 Task: Add Sprouts Unsalted & Unsweetened Crunchy Almond Butter to the cart.
Action: Mouse pressed left at (14, 80)
Screenshot: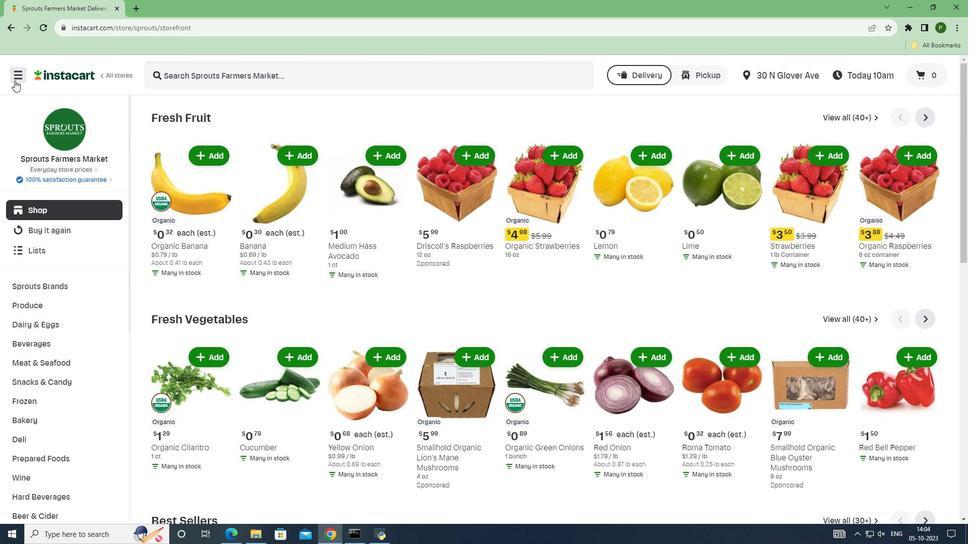 
Action: Mouse moved to (63, 265)
Screenshot: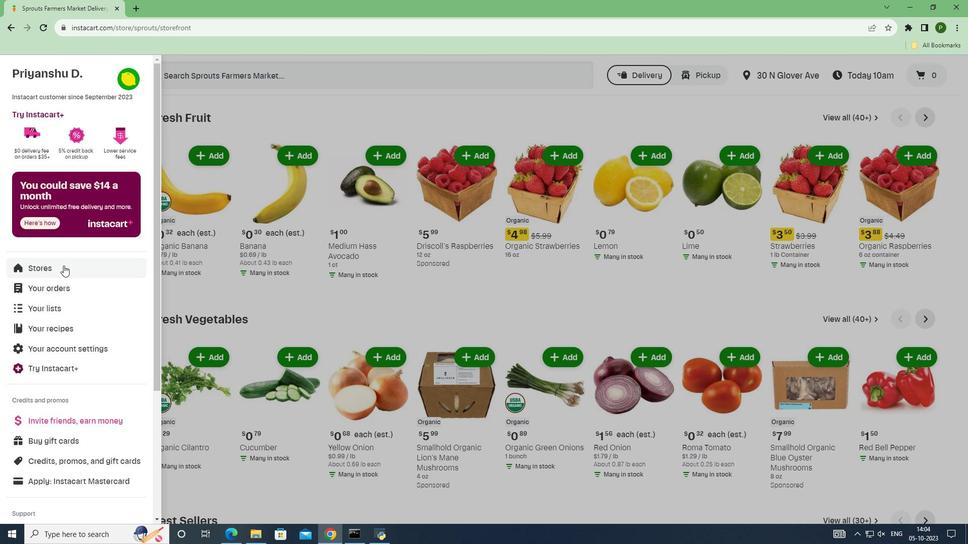 
Action: Mouse pressed left at (63, 265)
Screenshot: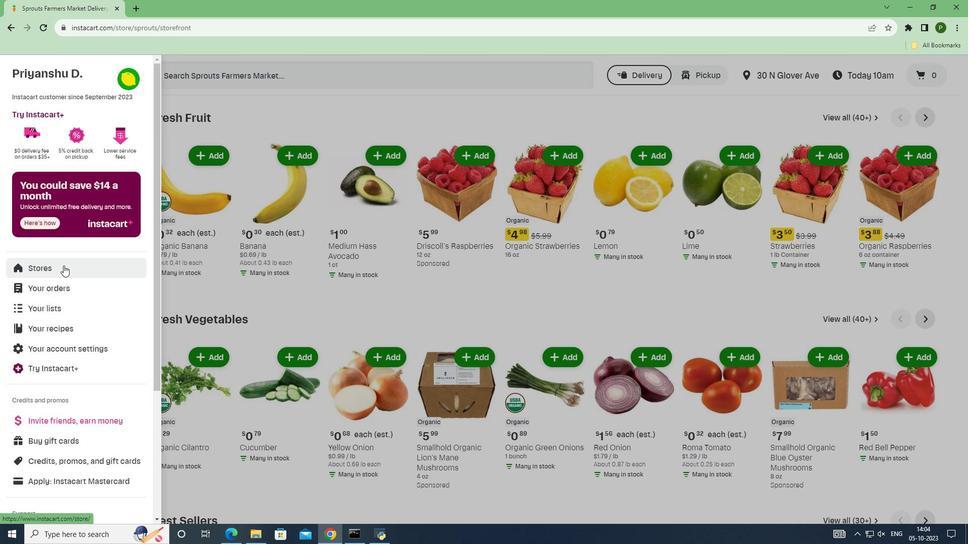 
Action: Mouse moved to (218, 126)
Screenshot: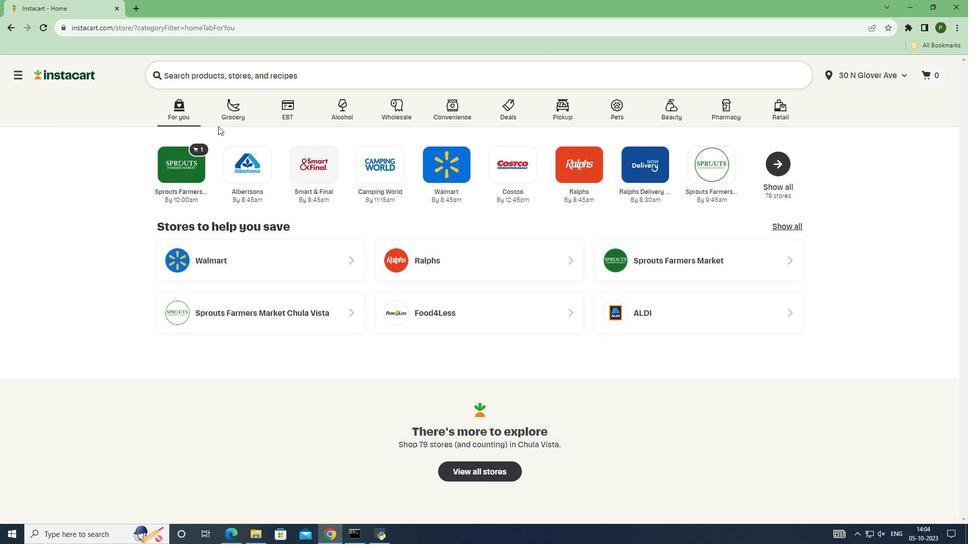 
Action: Mouse pressed left at (218, 126)
Screenshot: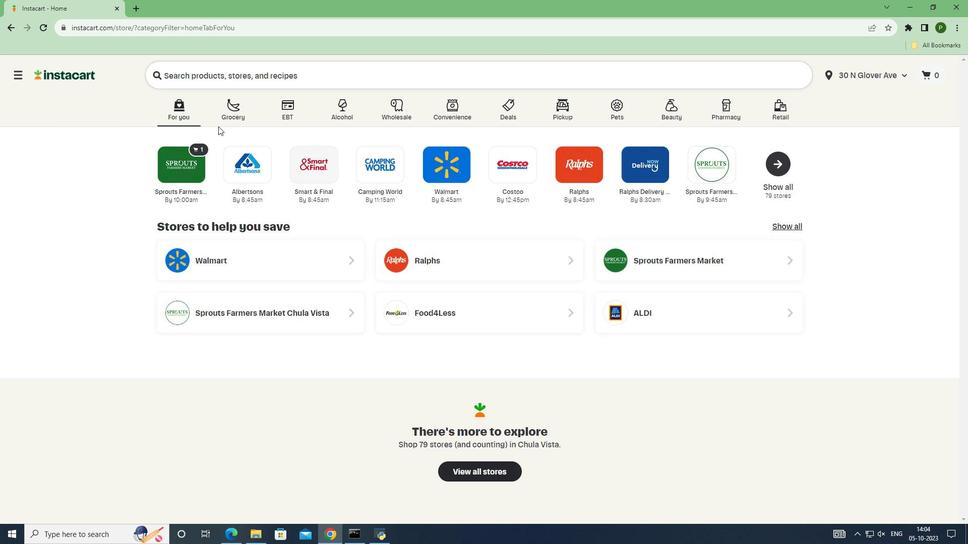 
Action: Mouse moved to (218, 125)
Screenshot: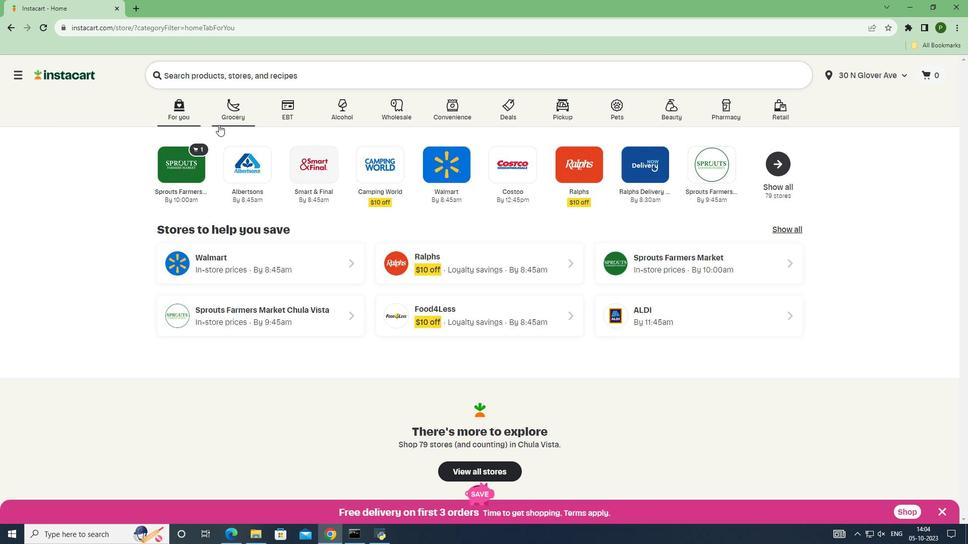 
Action: Mouse pressed left at (218, 125)
Screenshot: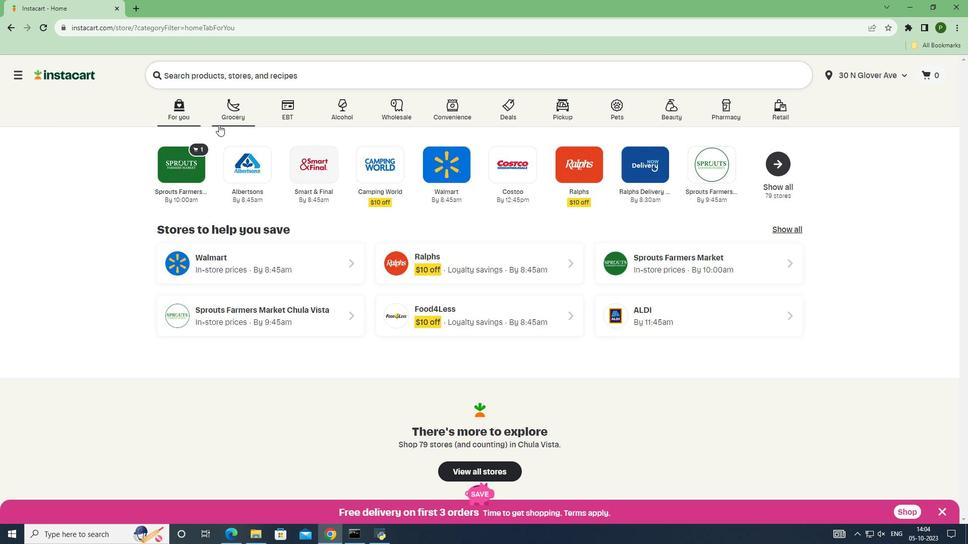 
Action: Mouse moved to (322, 170)
Screenshot: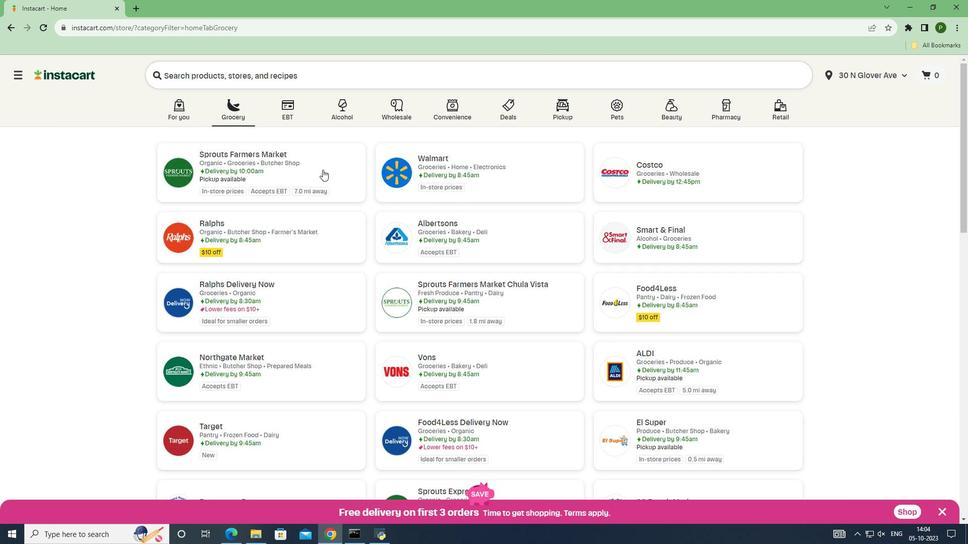 
Action: Mouse pressed left at (322, 170)
Screenshot: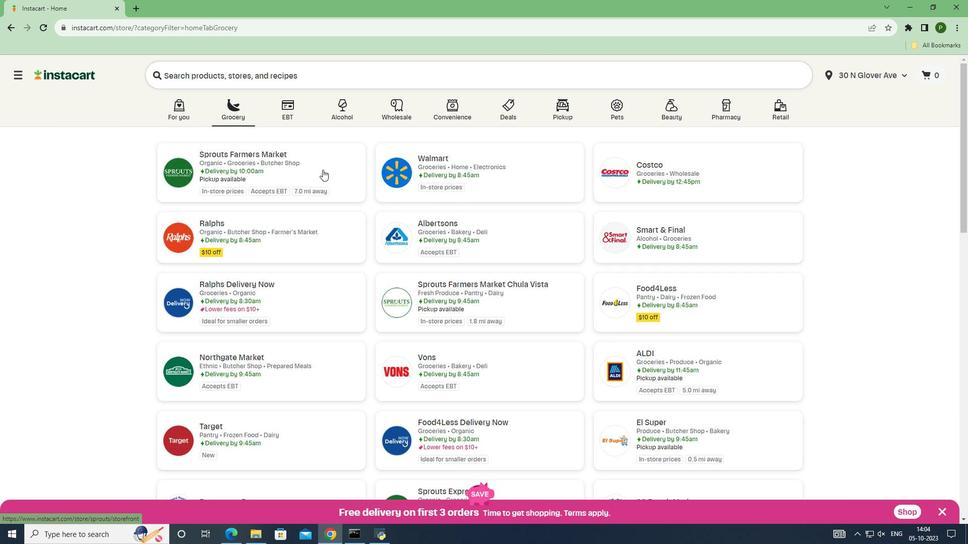 
Action: Mouse moved to (67, 287)
Screenshot: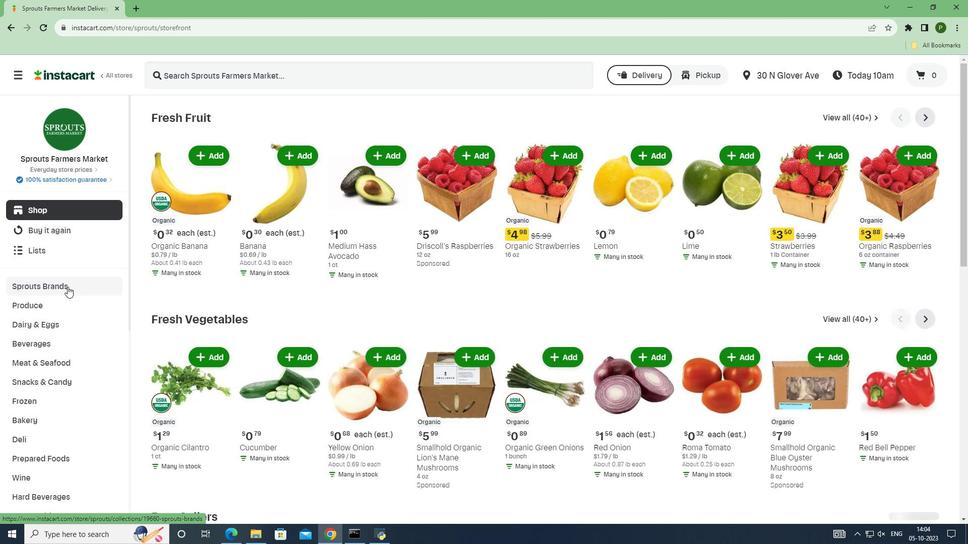 
Action: Mouse pressed left at (67, 287)
Screenshot: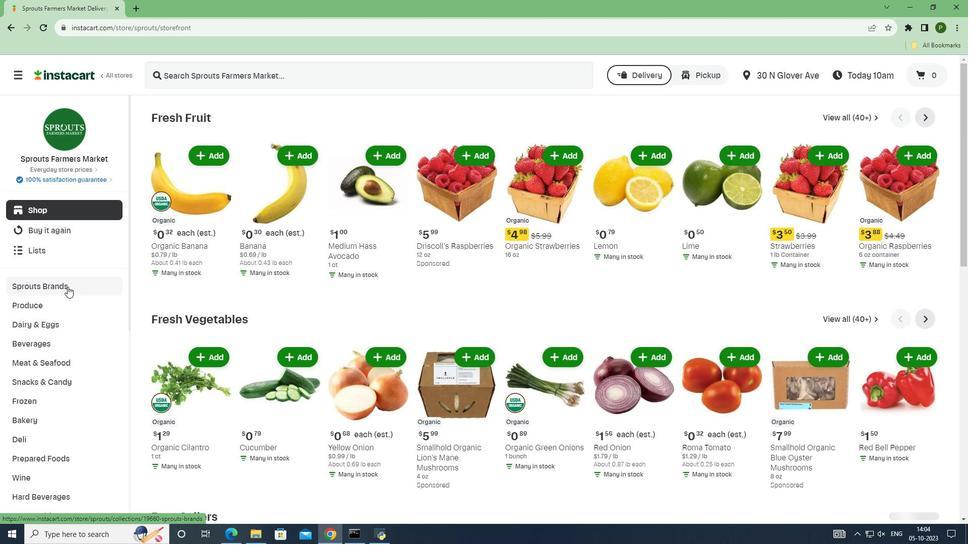 
Action: Mouse moved to (62, 363)
Screenshot: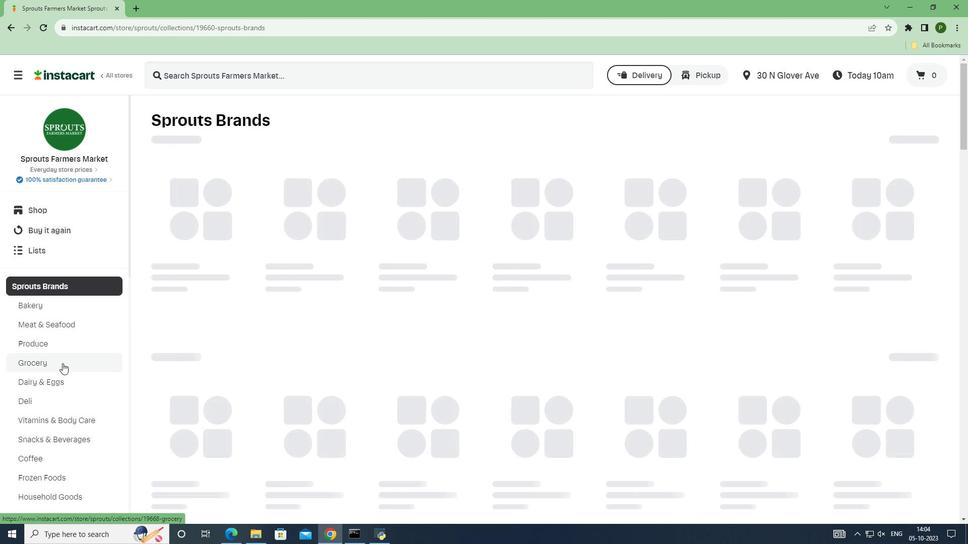 
Action: Mouse pressed left at (62, 363)
Screenshot: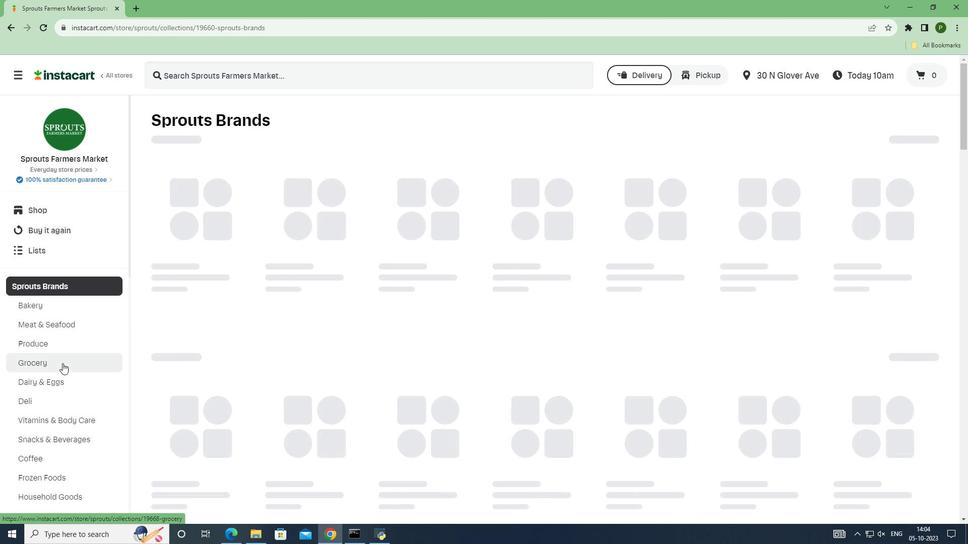 
Action: Mouse moved to (298, 247)
Screenshot: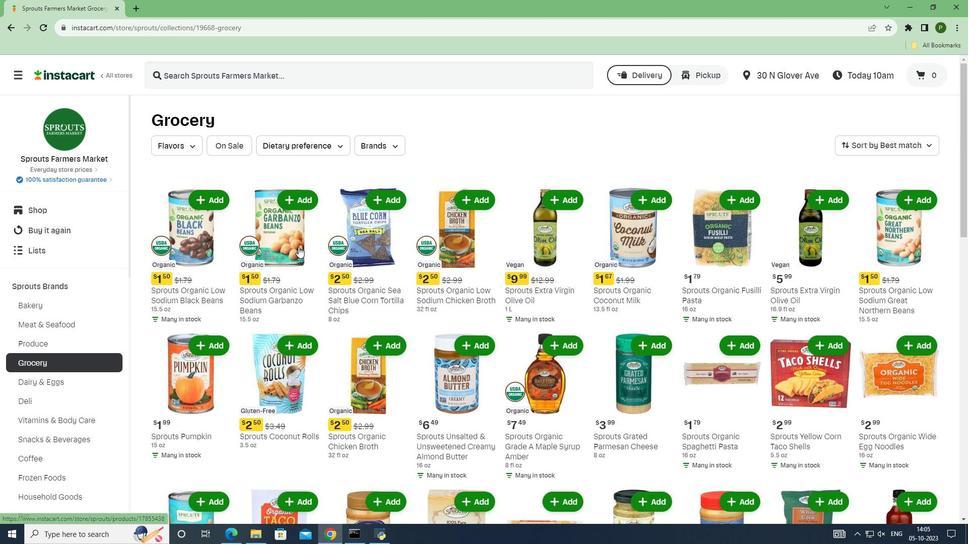 
Action: Mouse scrolled (298, 246) with delta (0, 0)
Screenshot: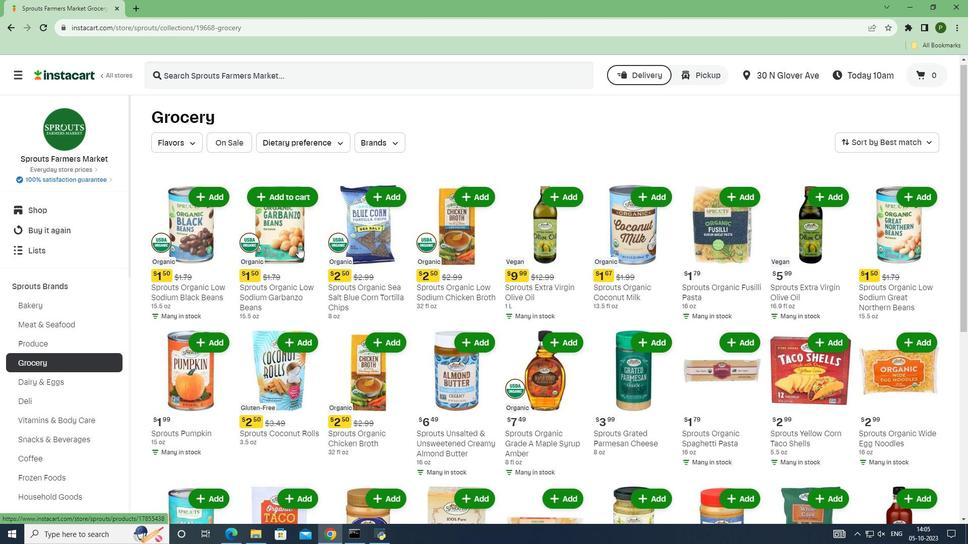 
Action: Mouse scrolled (298, 246) with delta (0, 0)
Screenshot: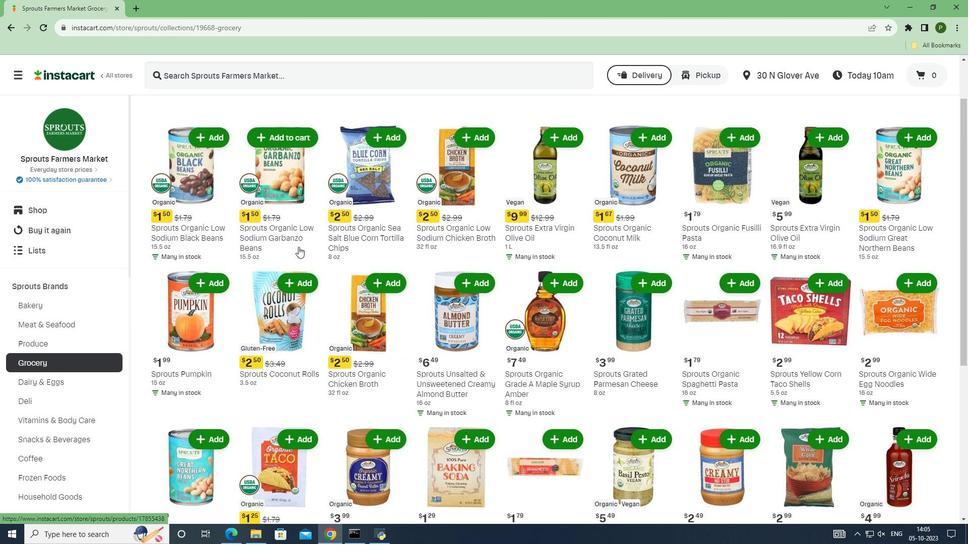
Action: Mouse scrolled (298, 246) with delta (0, 0)
Screenshot: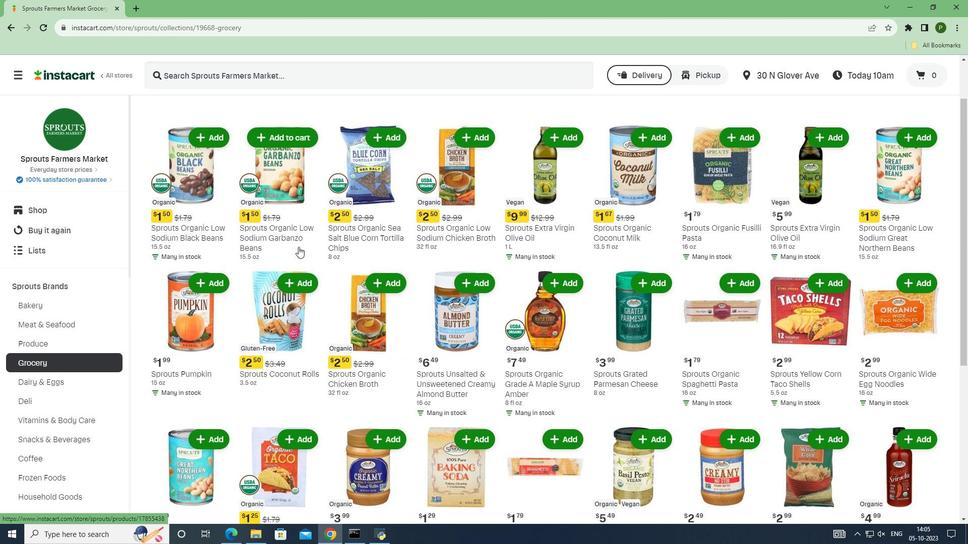 
Action: Mouse scrolled (298, 246) with delta (0, 0)
Screenshot: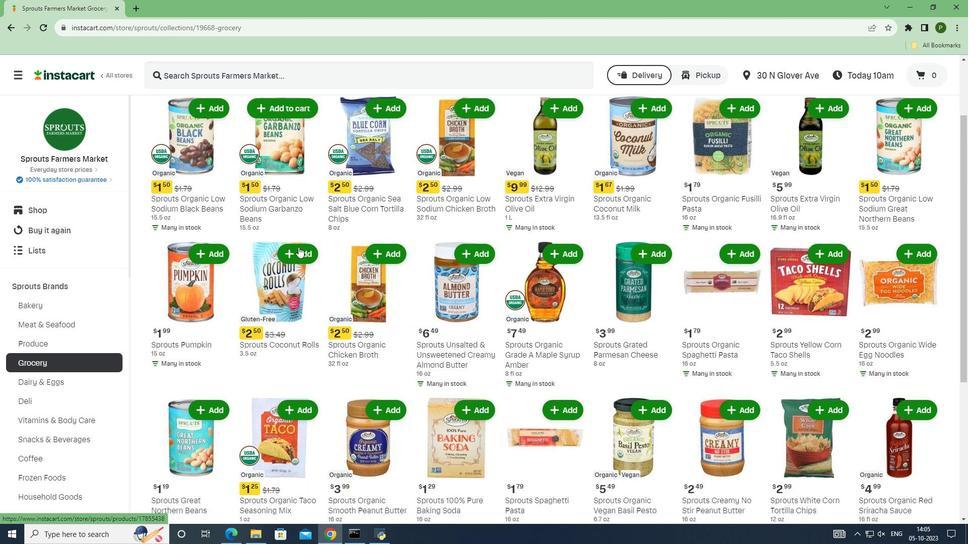 
Action: Mouse scrolled (298, 246) with delta (0, 0)
Screenshot: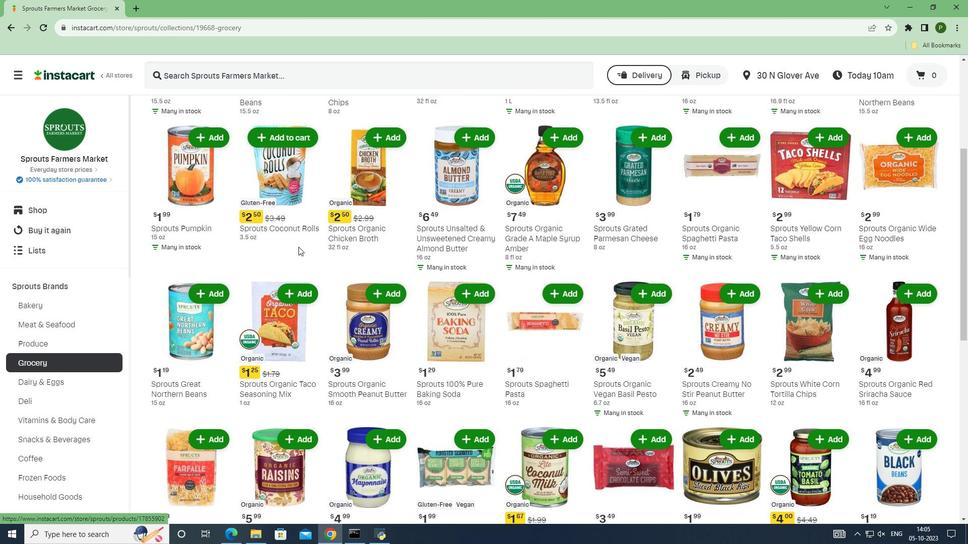 
Action: Mouse scrolled (298, 246) with delta (0, 0)
Screenshot: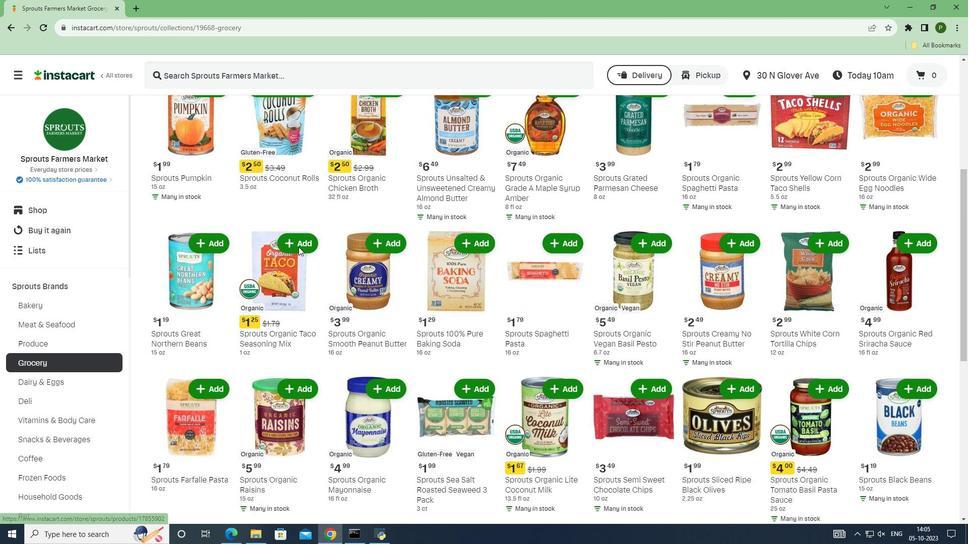 
Action: Mouse scrolled (298, 246) with delta (0, 0)
Screenshot: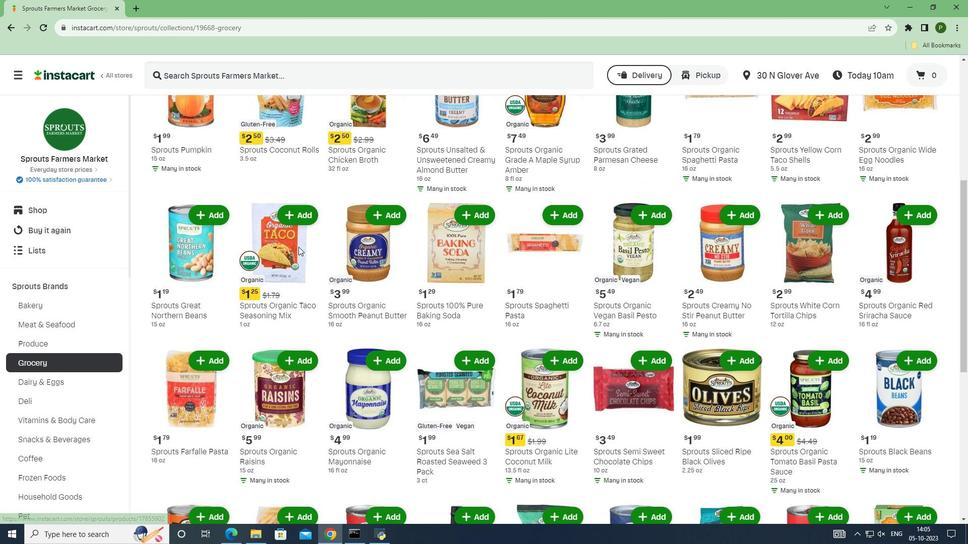 
Action: Mouse scrolled (298, 246) with delta (0, 0)
Screenshot: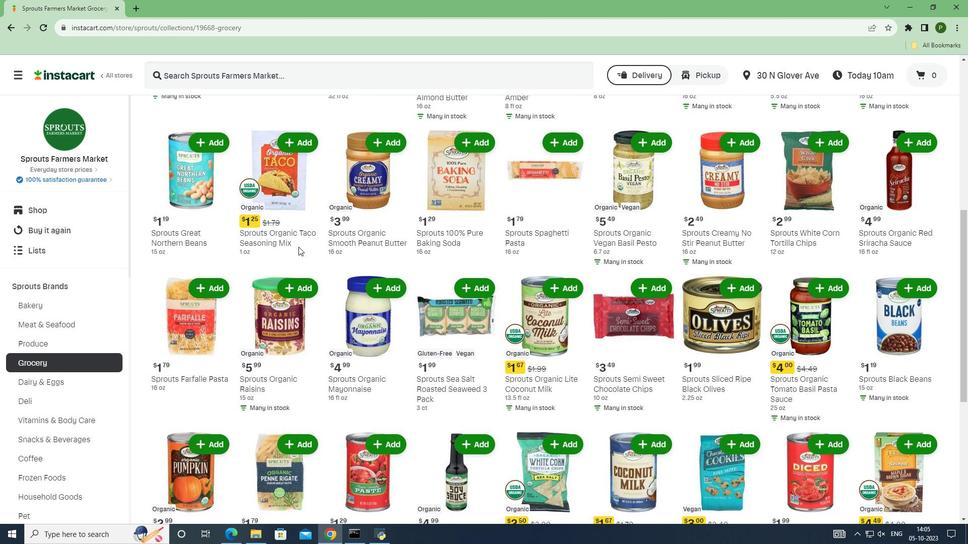 
Action: Mouse scrolled (298, 246) with delta (0, 0)
Screenshot: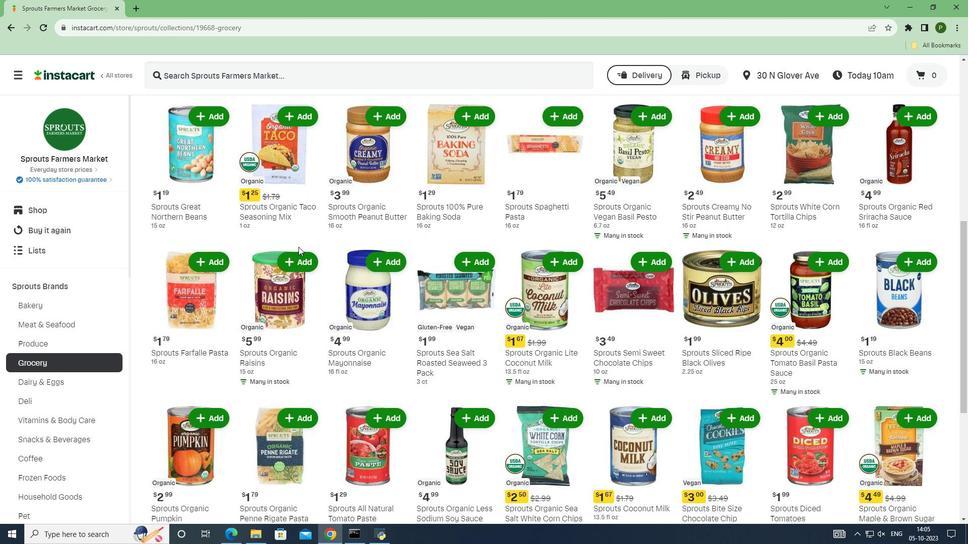 
Action: Mouse scrolled (298, 246) with delta (0, 0)
Screenshot: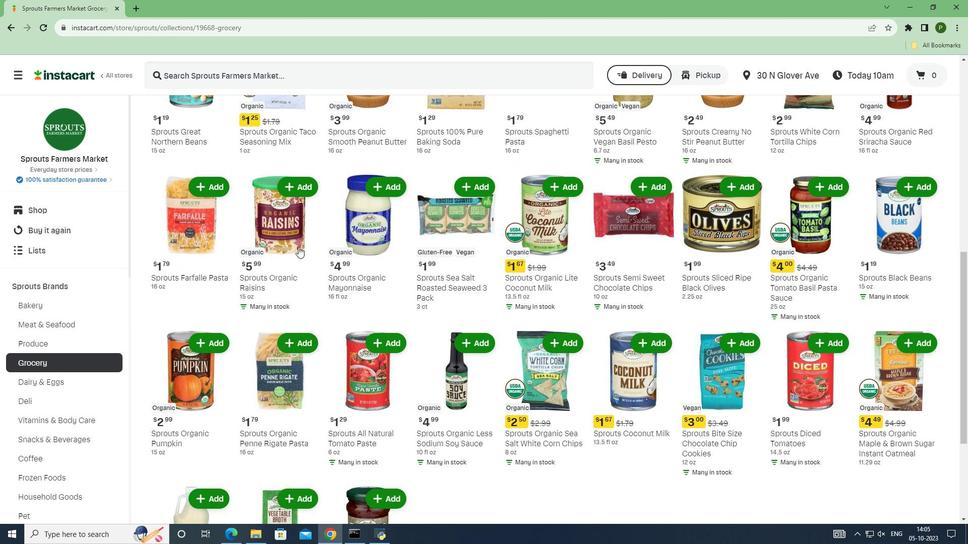 
Action: Mouse scrolled (298, 246) with delta (0, 0)
Screenshot: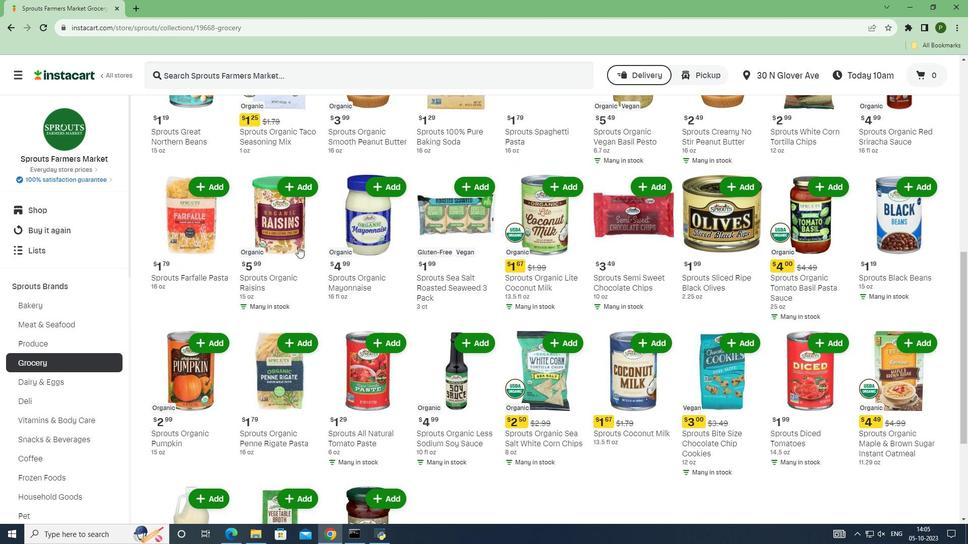 
Action: Mouse scrolled (298, 246) with delta (0, 0)
Screenshot: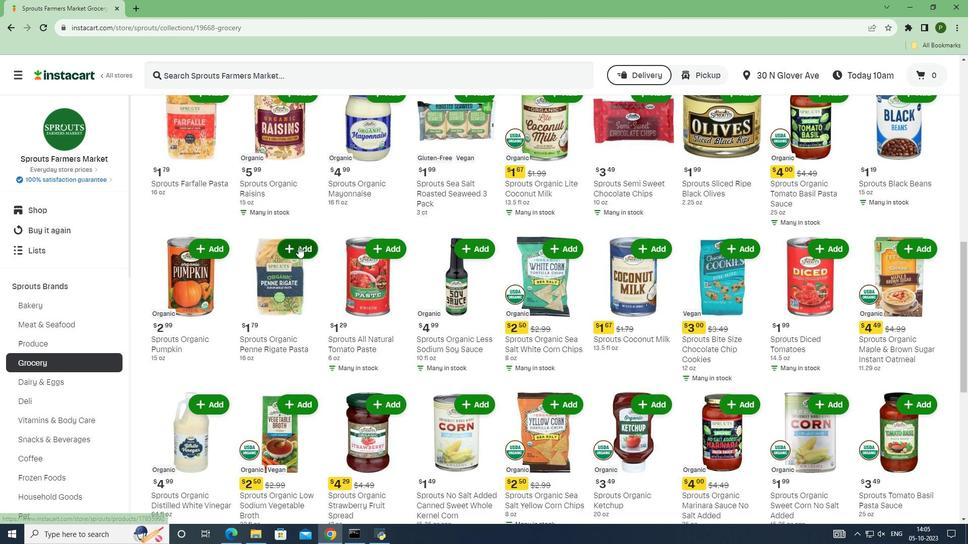 
Action: Mouse scrolled (298, 246) with delta (0, 0)
Screenshot: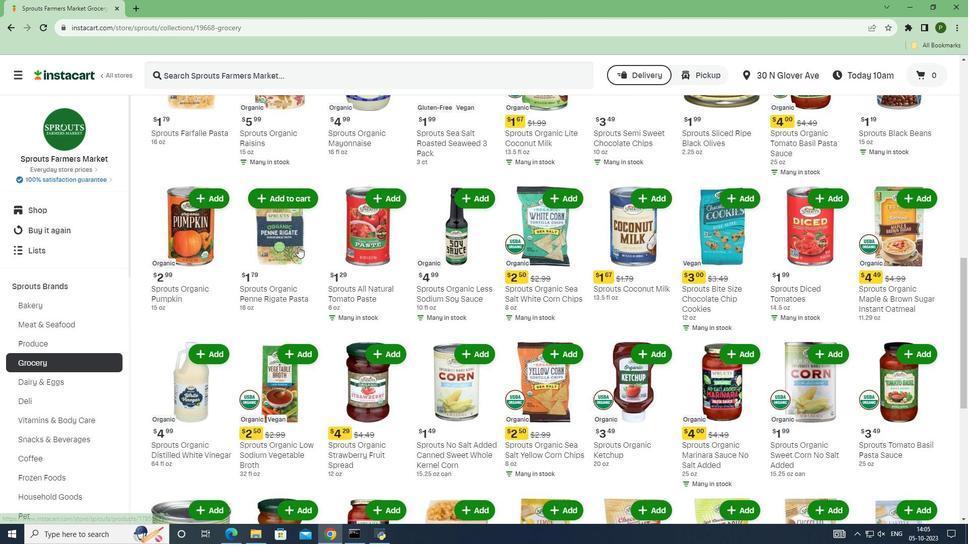 
Action: Mouse scrolled (298, 246) with delta (0, 0)
Screenshot: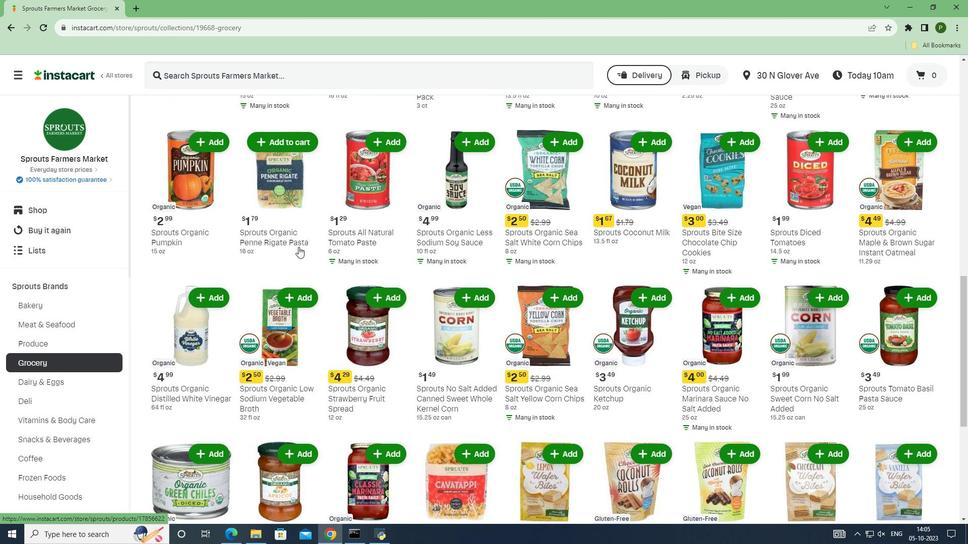 
Action: Mouse scrolled (298, 246) with delta (0, 0)
Screenshot: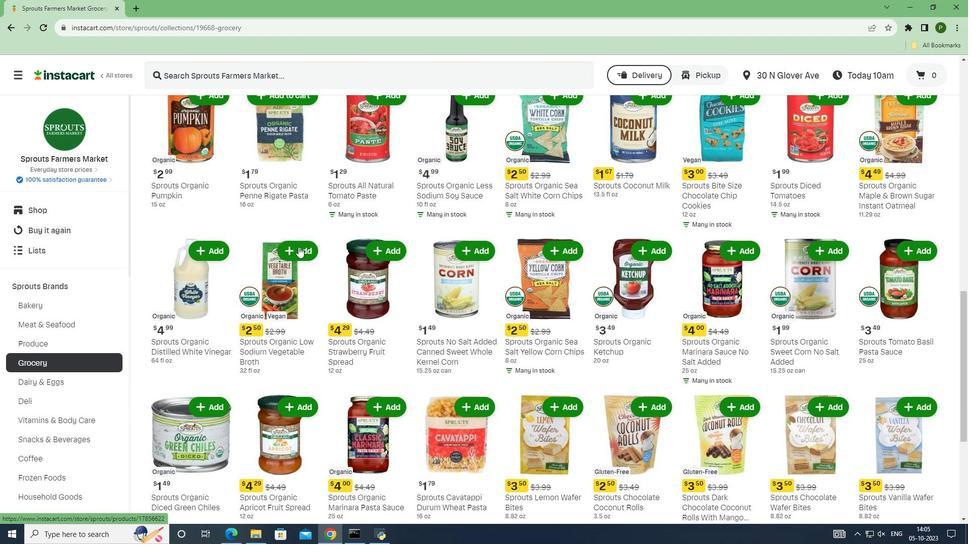 
Action: Mouse scrolled (298, 246) with delta (0, 0)
Screenshot: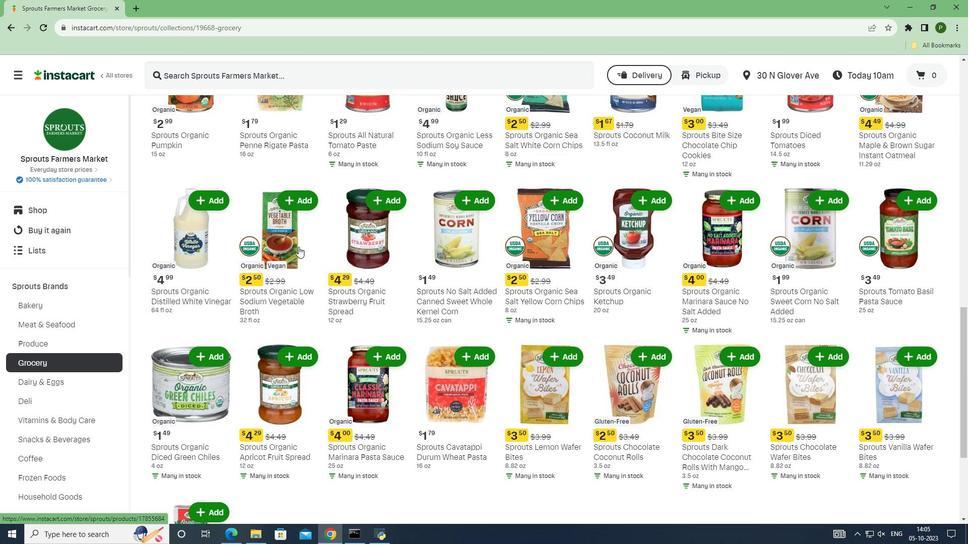 
Action: Mouse scrolled (298, 246) with delta (0, 0)
Screenshot: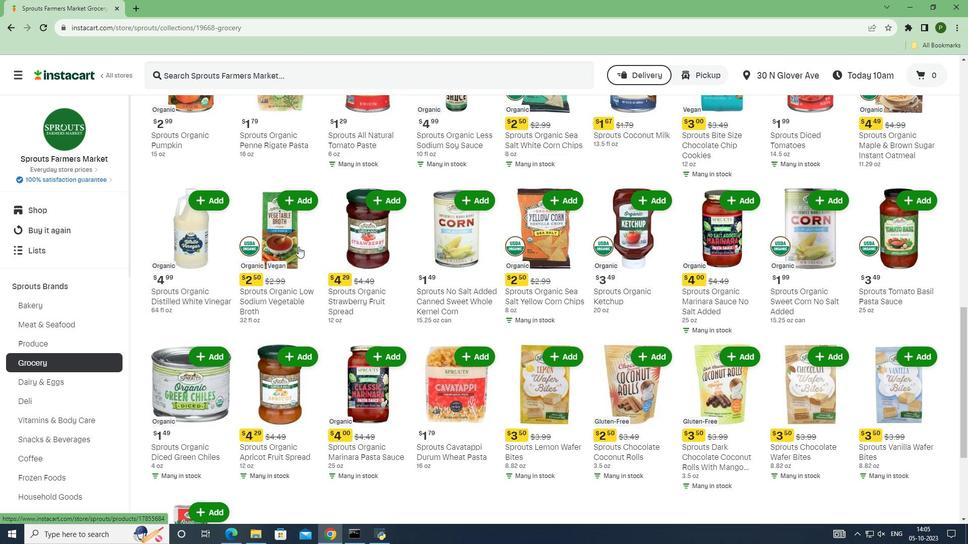 
Action: Mouse scrolled (298, 246) with delta (0, 0)
Screenshot: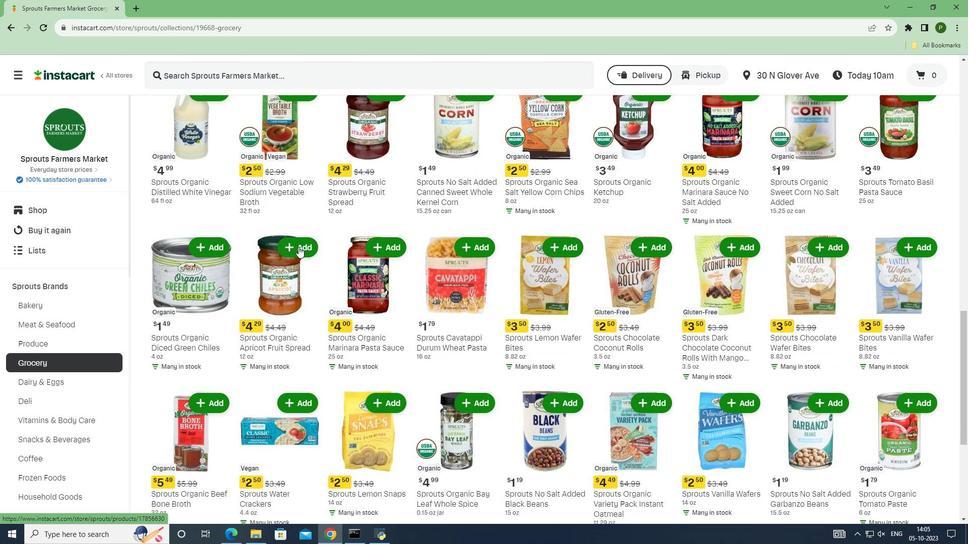 
Action: Mouse scrolled (298, 246) with delta (0, 0)
Screenshot: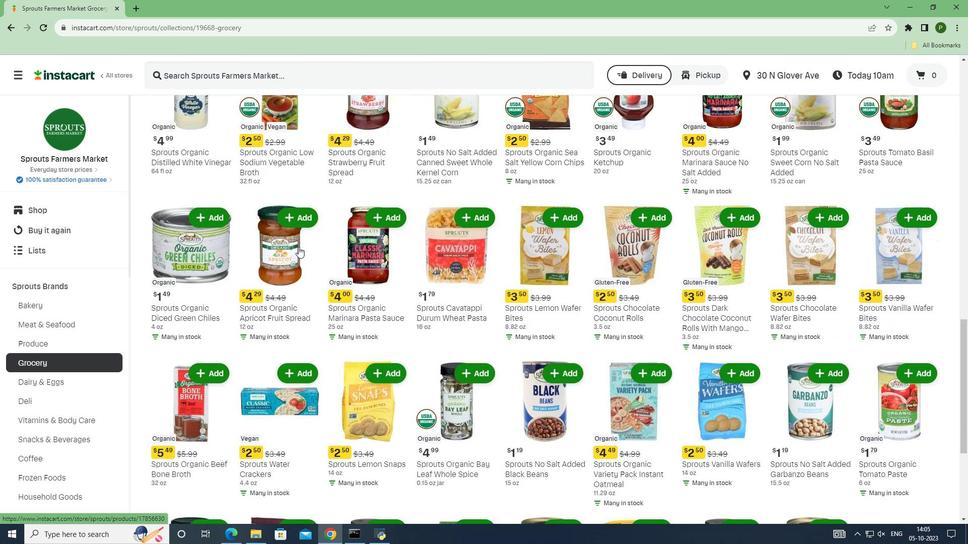 
Action: Mouse scrolled (298, 246) with delta (0, 0)
Screenshot: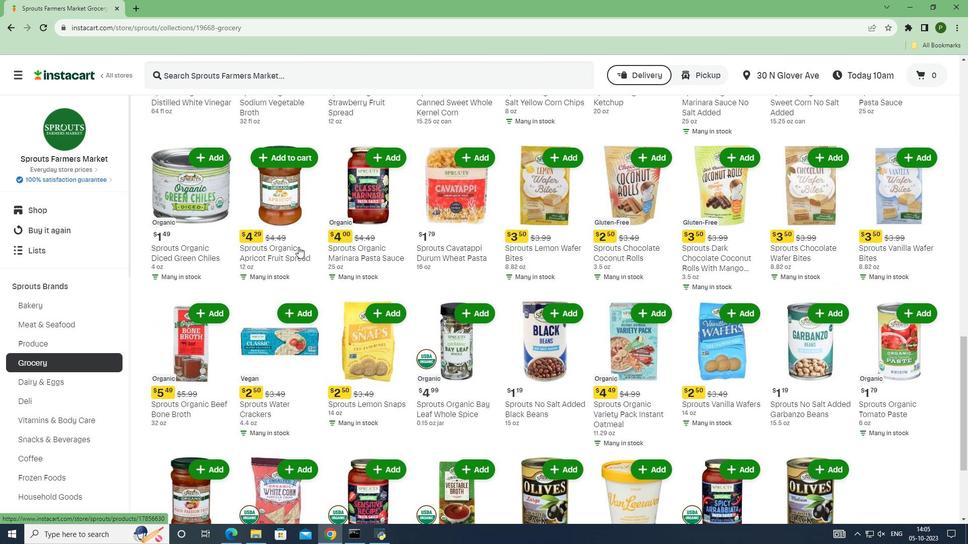 
Action: Mouse scrolled (298, 246) with delta (0, 0)
Screenshot: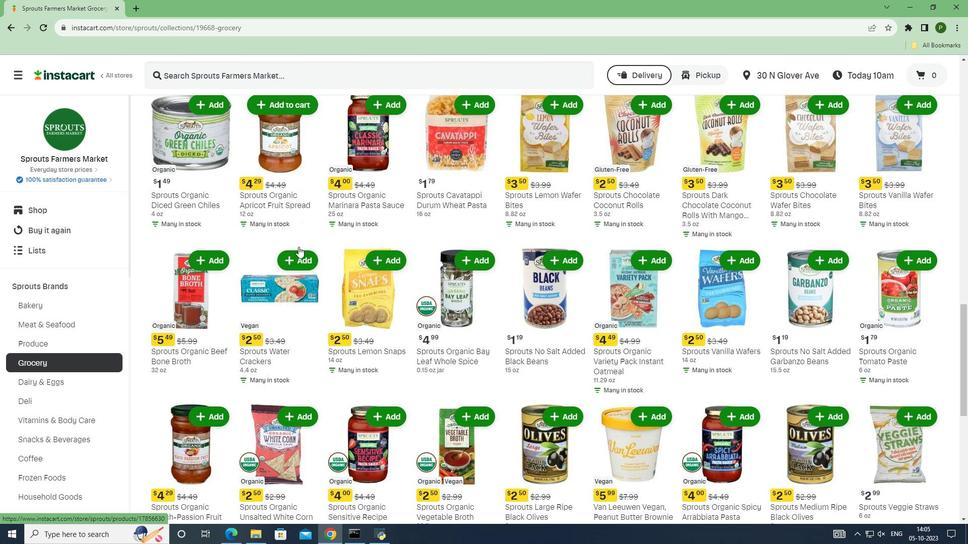
Action: Mouse scrolled (298, 246) with delta (0, 0)
Screenshot: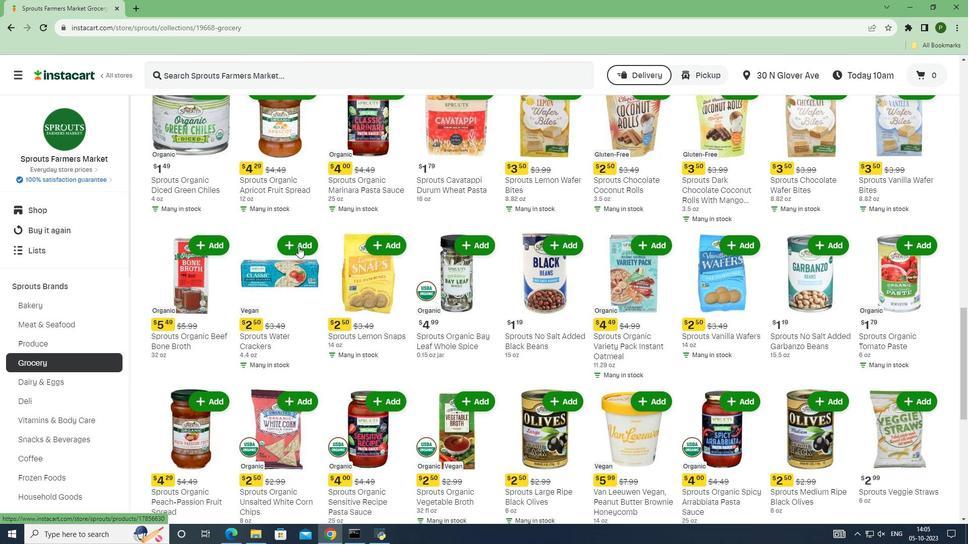 
Action: Mouse scrolled (298, 246) with delta (0, 0)
Screenshot: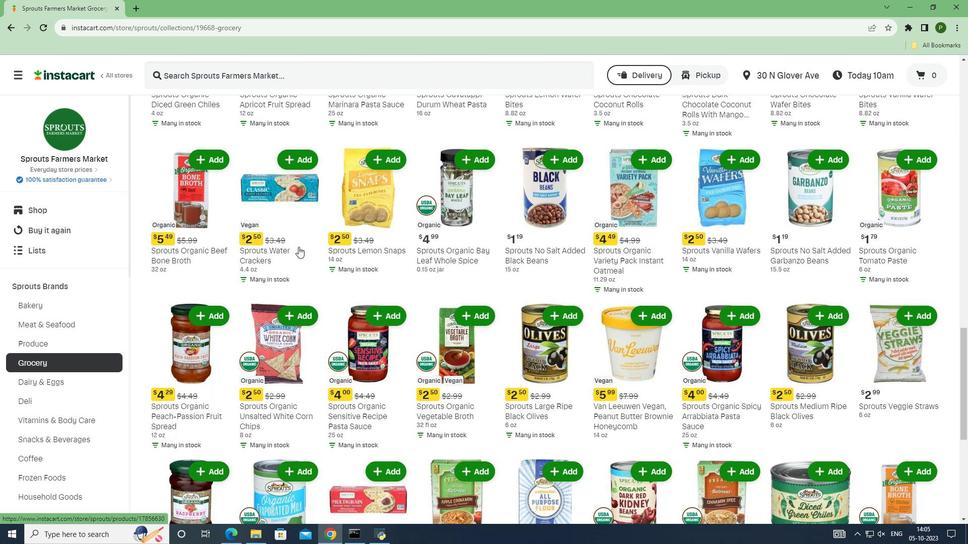 
Action: Mouse scrolled (298, 246) with delta (0, 0)
Screenshot: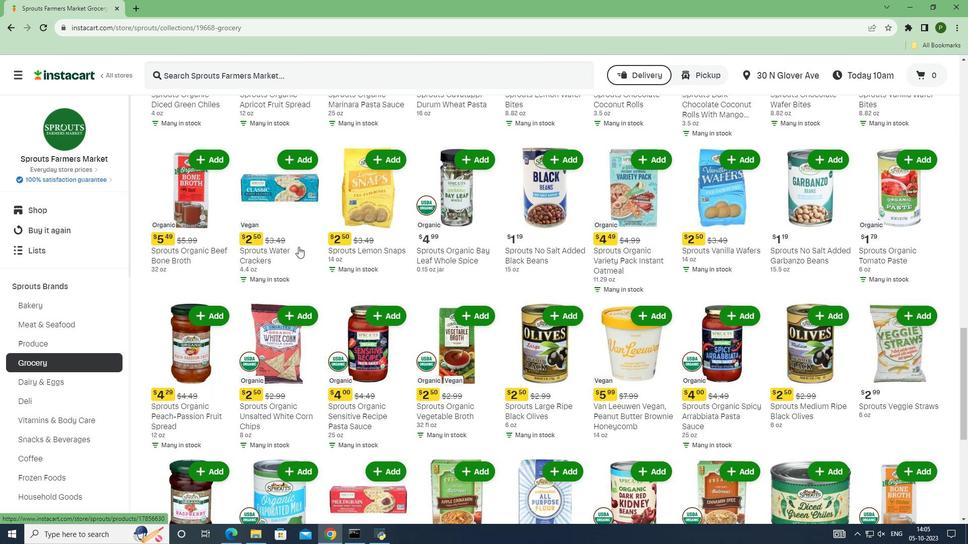 
Action: Mouse scrolled (298, 246) with delta (0, 0)
Screenshot: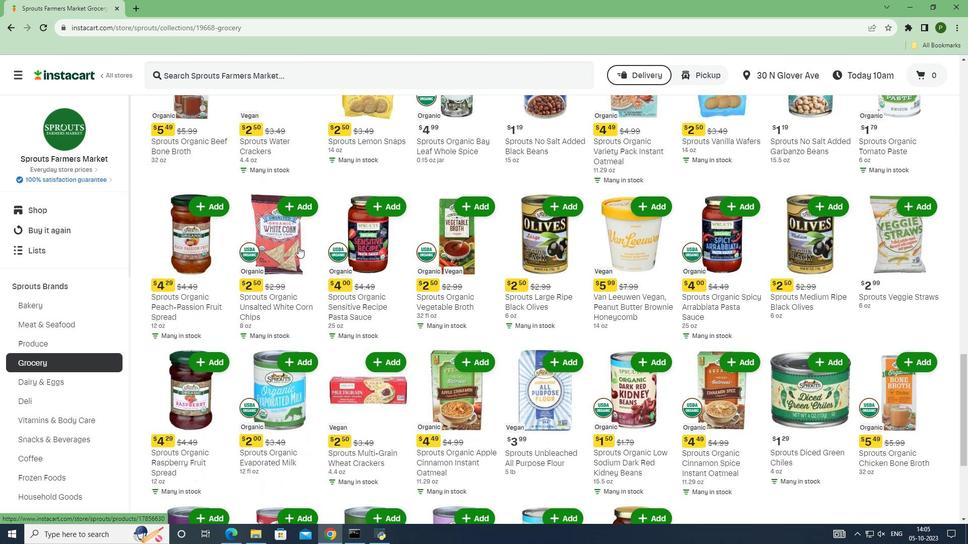 
Action: Mouse scrolled (298, 246) with delta (0, 0)
Screenshot: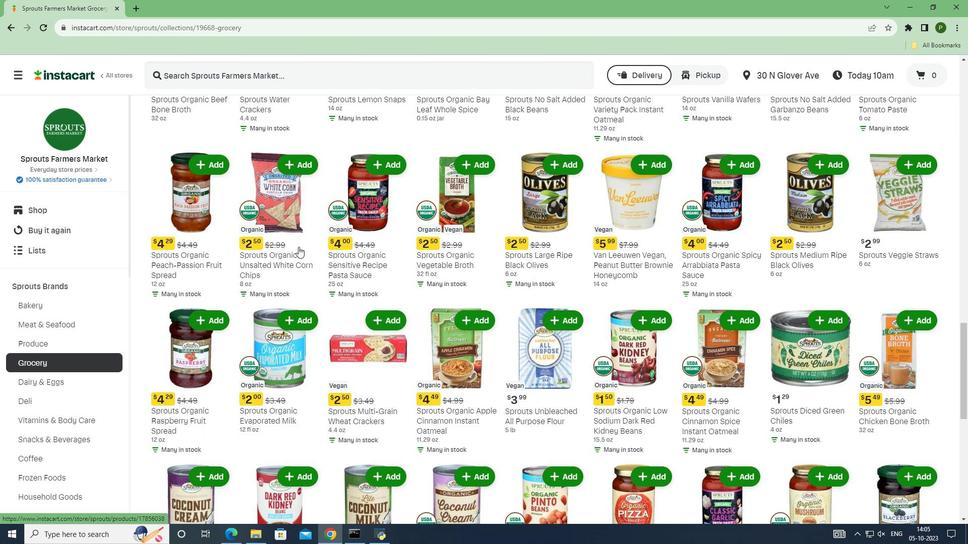 
Action: Mouse scrolled (298, 246) with delta (0, 0)
Screenshot: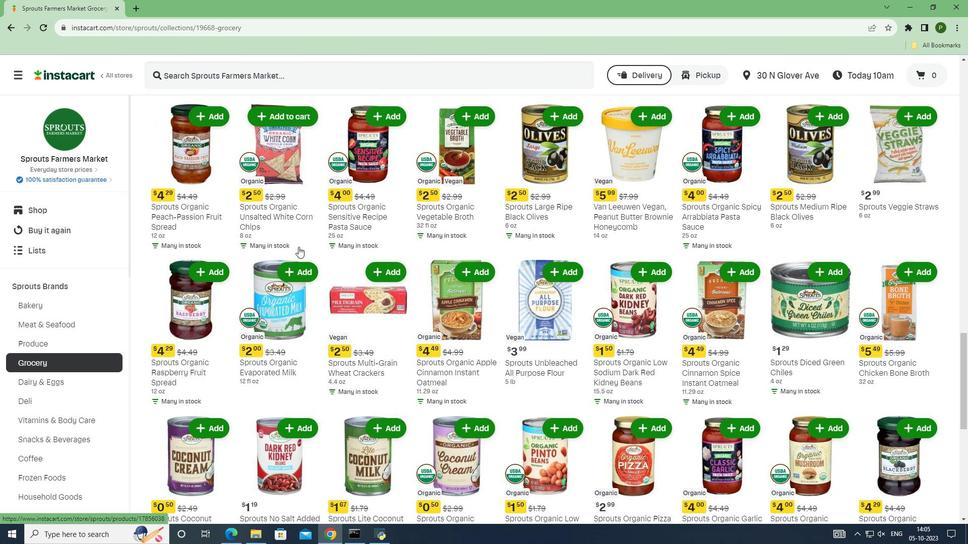 
Action: Mouse scrolled (298, 246) with delta (0, 0)
Screenshot: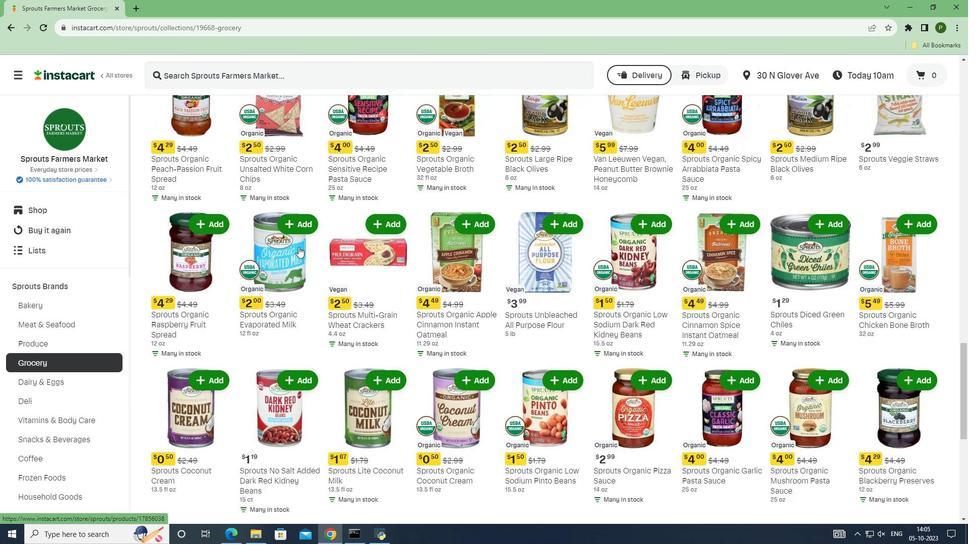 
Action: Mouse scrolled (298, 246) with delta (0, 0)
Screenshot: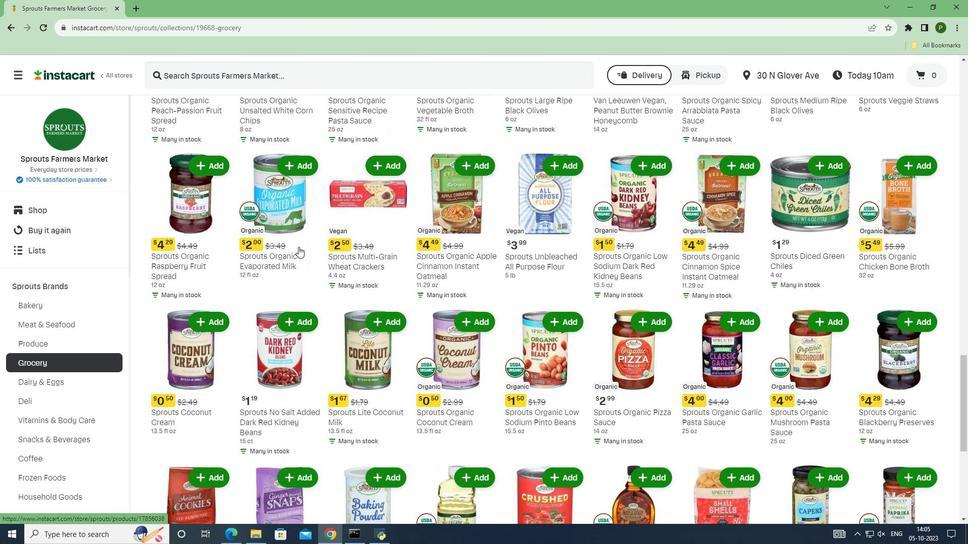 
Action: Mouse scrolled (298, 246) with delta (0, 0)
Screenshot: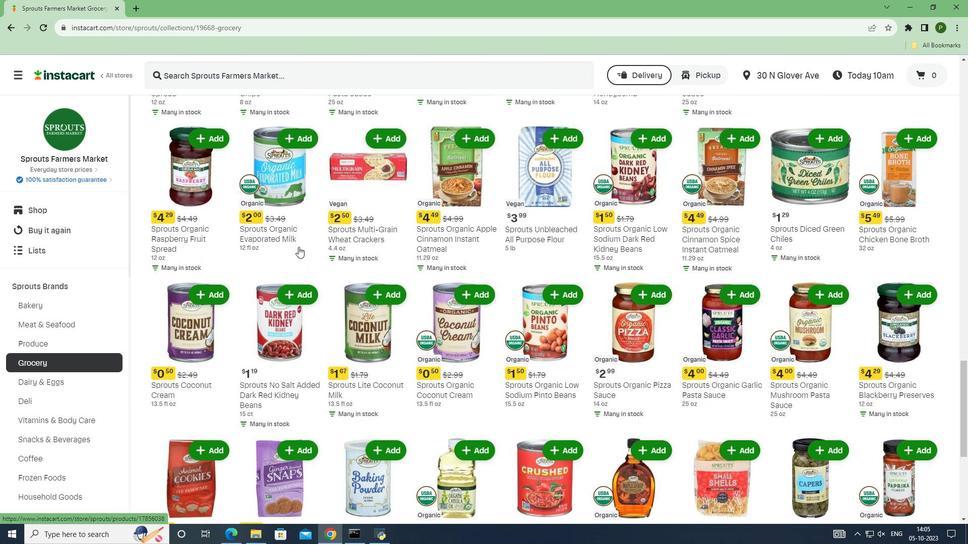 
Action: Mouse scrolled (298, 246) with delta (0, 0)
Screenshot: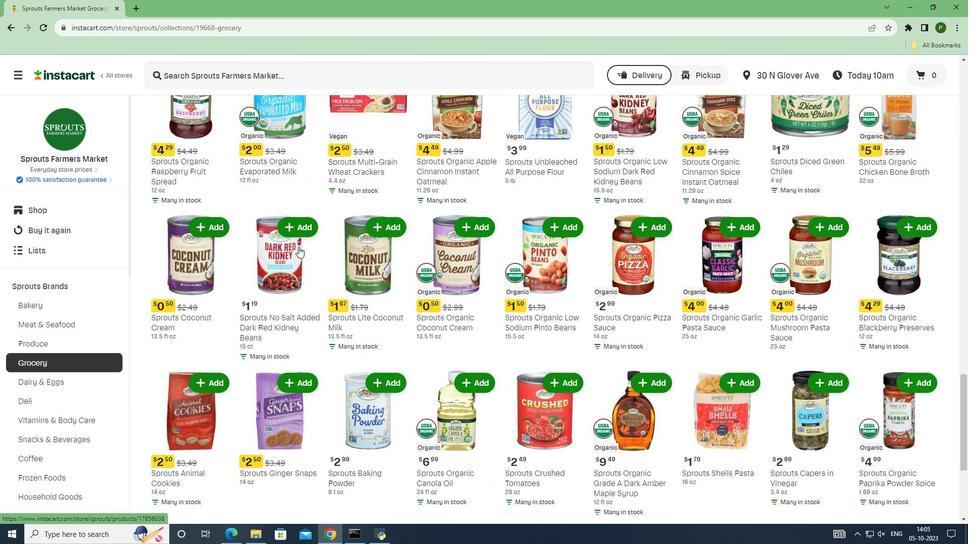 
Action: Mouse scrolled (298, 246) with delta (0, 0)
Screenshot: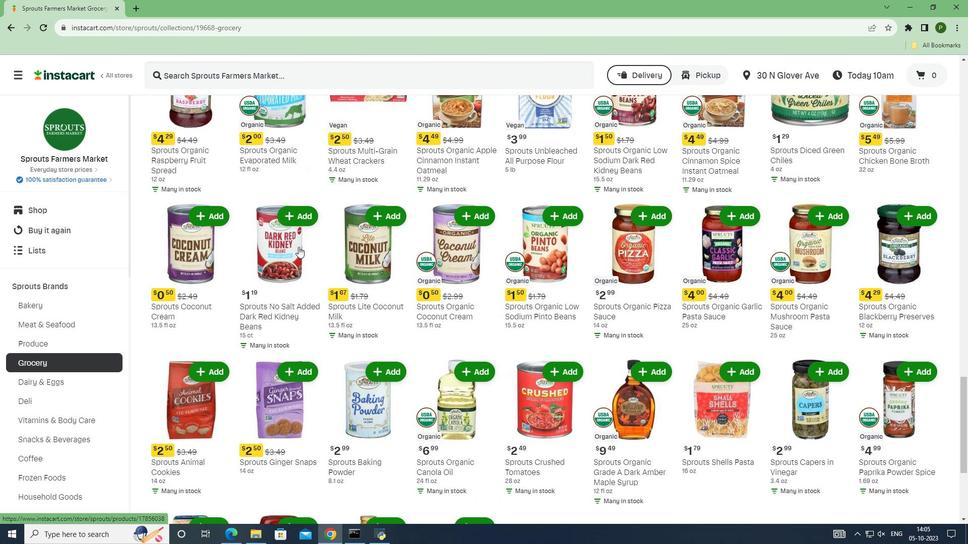 
Action: Mouse scrolled (298, 246) with delta (0, 0)
Screenshot: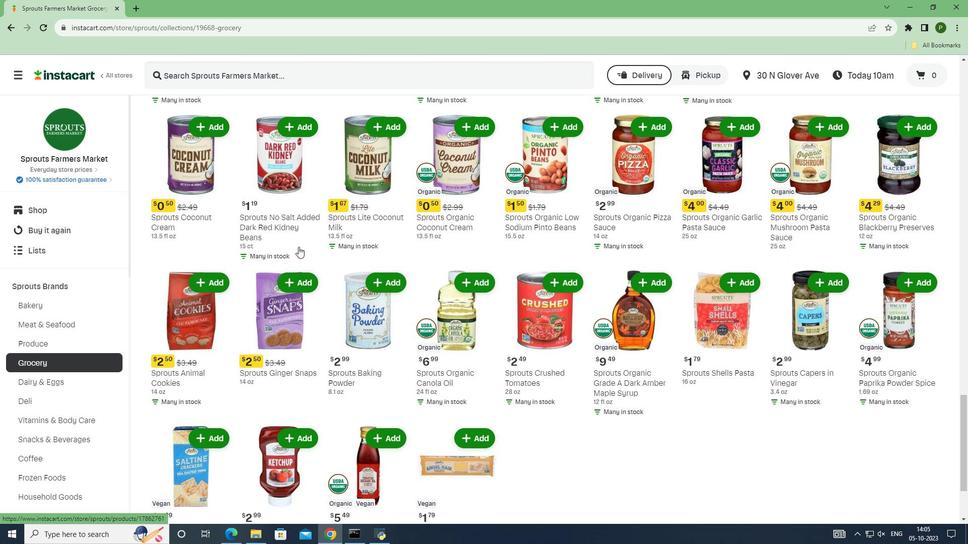 
Action: Mouse scrolled (298, 246) with delta (0, 0)
Screenshot: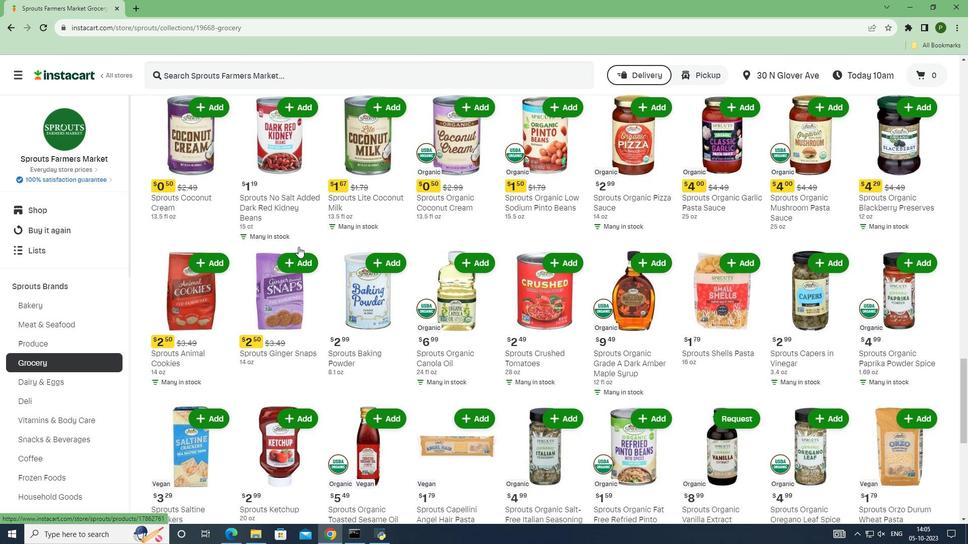 
Action: Mouse scrolled (298, 246) with delta (0, 0)
Screenshot: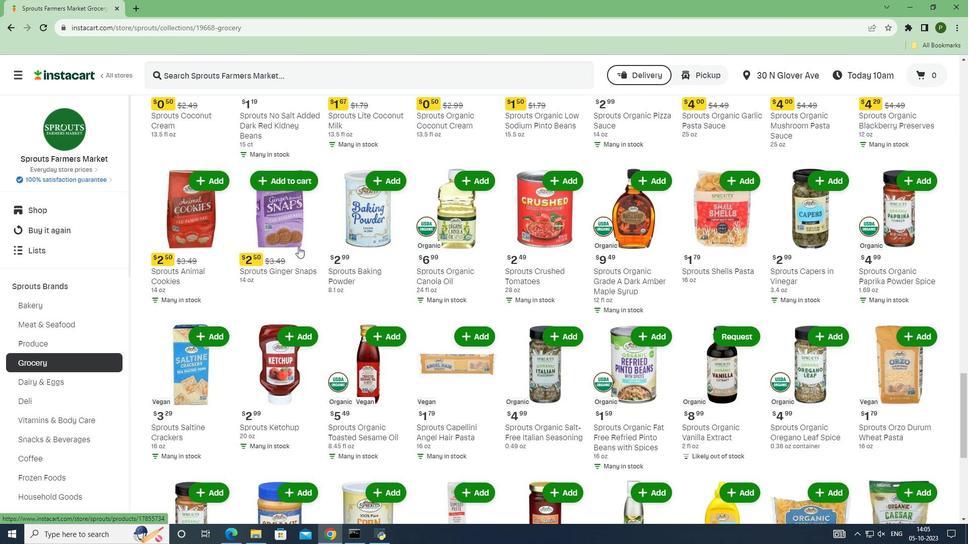 
Action: Mouse scrolled (298, 246) with delta (0, 0)
Screenshot: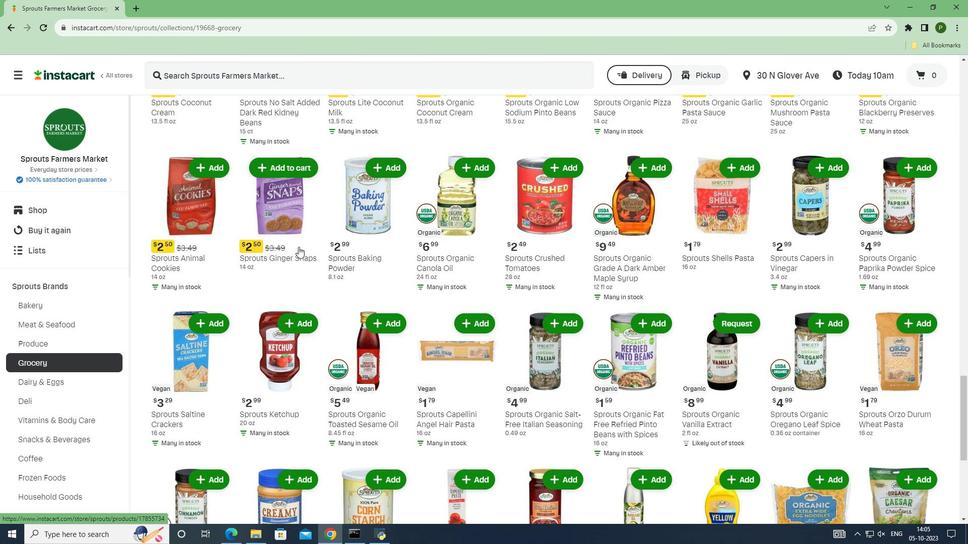 
Action: Mouse scrolled (298, 246) with delta (0, 0)
Screenshot: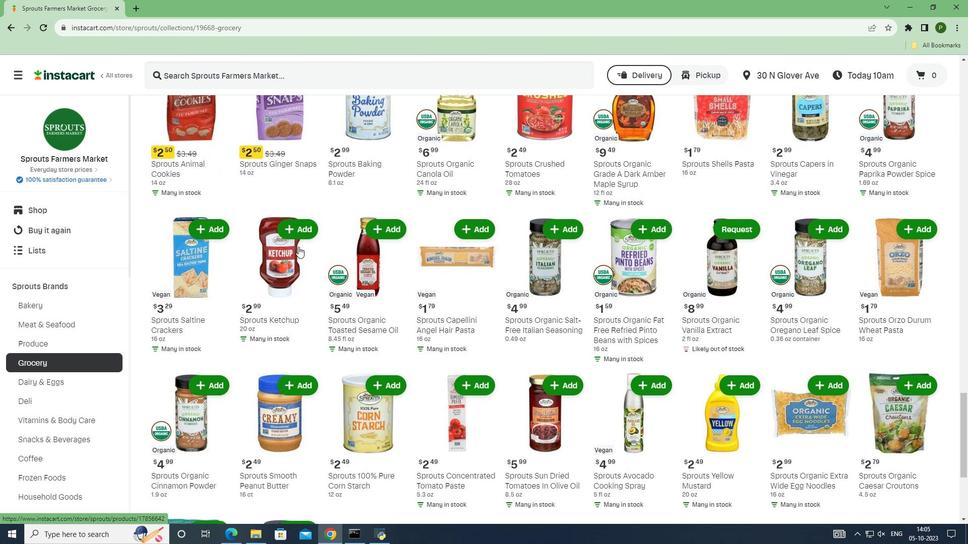 
Action: Mouse scrolled (298, 246) with delta (0, 0)
Screenshot: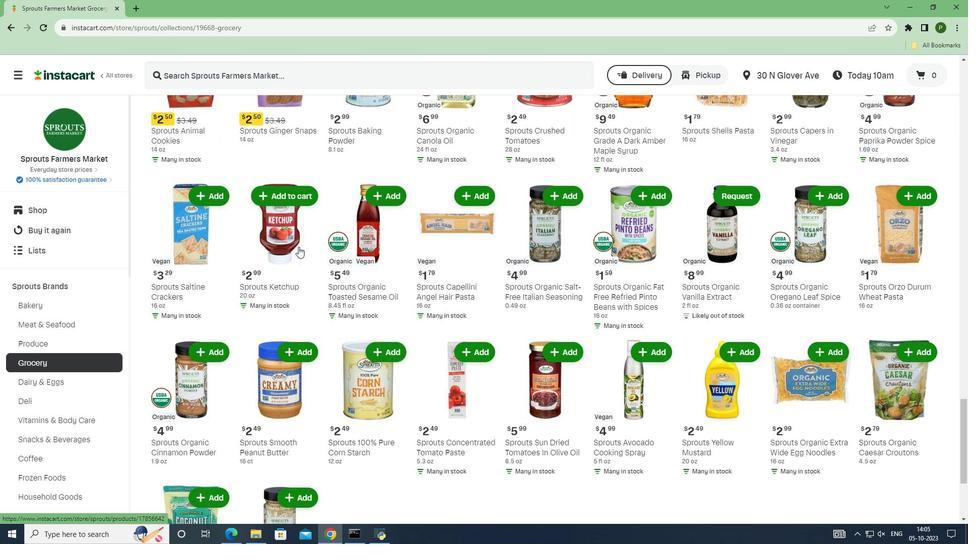 
Action: Mouse scrolled (298, 246) with delta (0, 0)
Screenshot: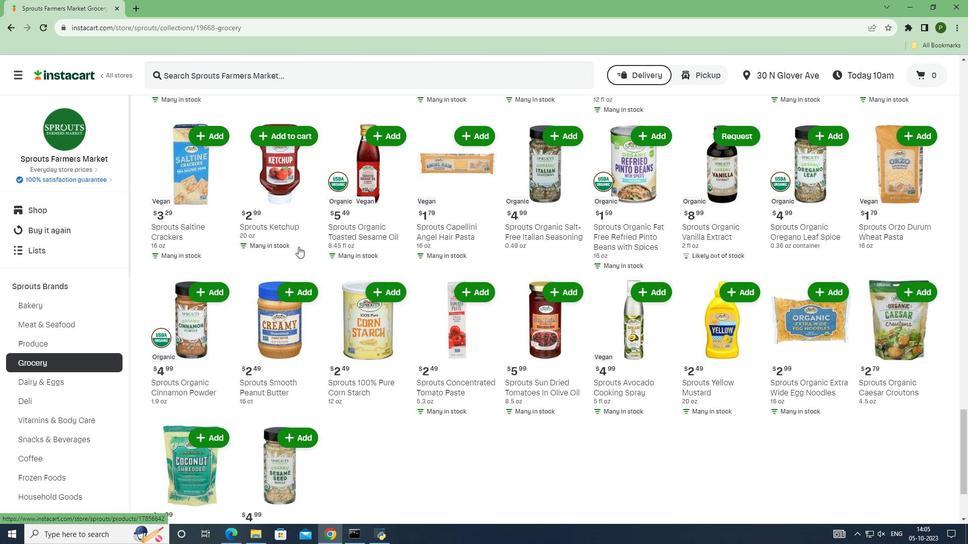 
Action: Mouse scrolled (298, 246) with delta (0, 0)
Screenshot: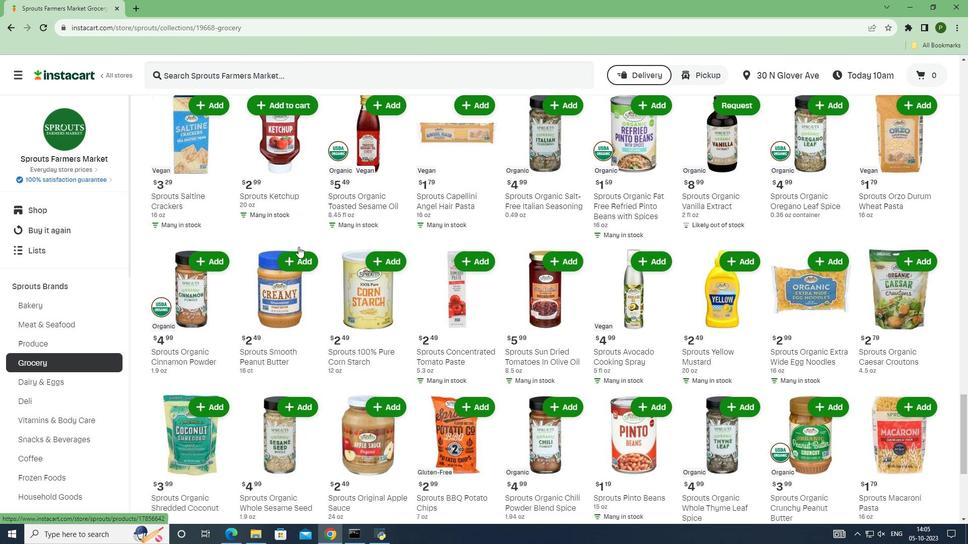 
Action: Mouse scrolled (298, 246) with delta (0, 0)
Screenshot: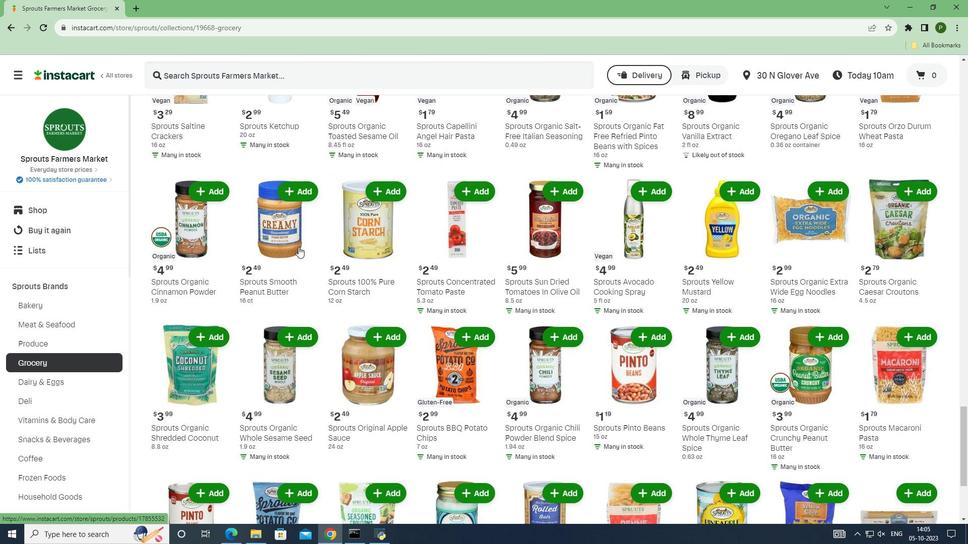 
Action: Mouse scrolled (298, 246) with delta (0, 0)
Screenshot: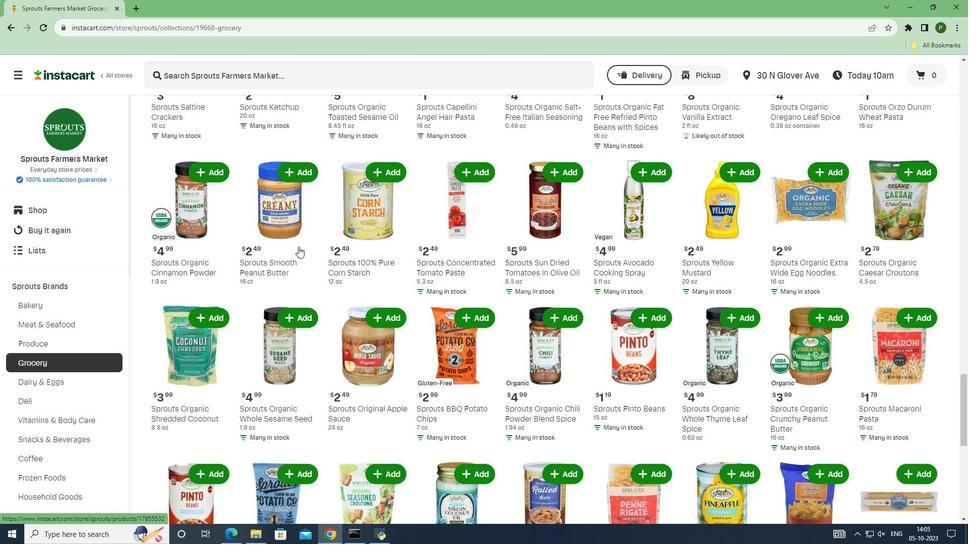 
Action: Mouse scrolled (298, 246) with delta (0, 0)
Screenshot: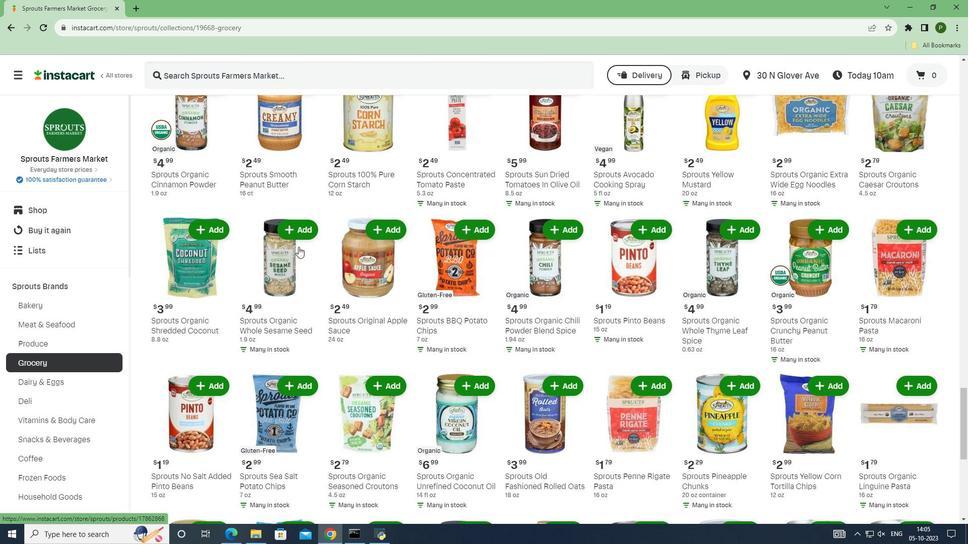 
Action: Mouse scrolled (298, 246) with delta (0, 0)
Screenshot: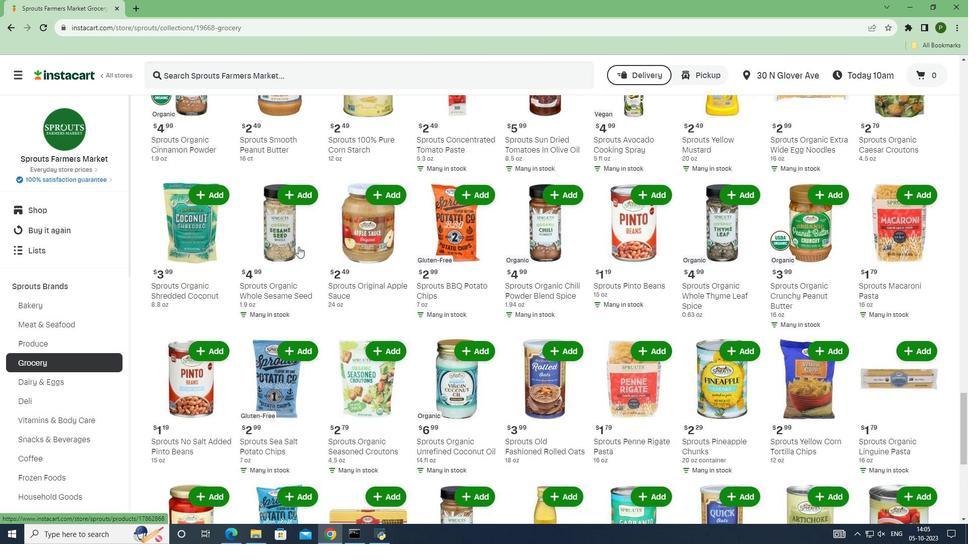 
Action: Mouse scrolled (298, 246) with delta (0, 0)
Screenshot: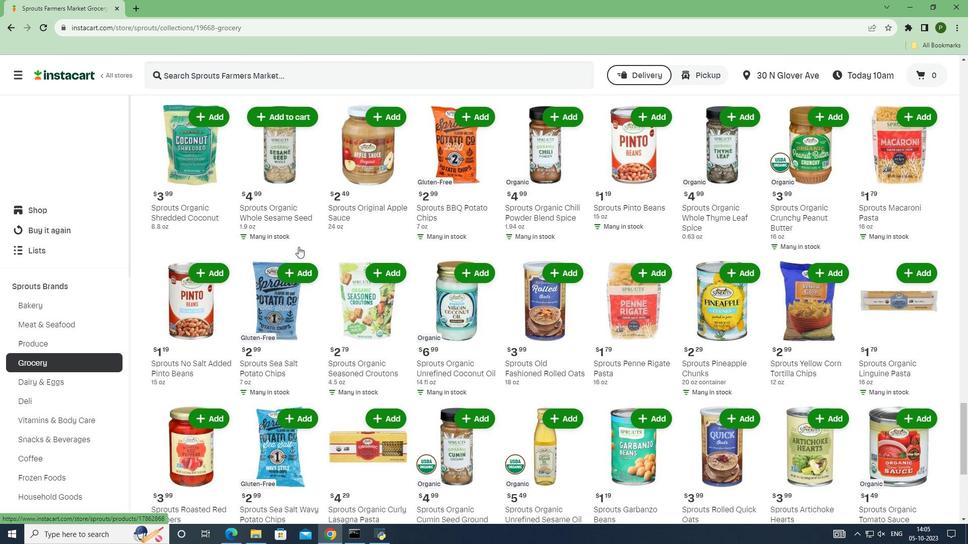 
Action: Mouse scrolled (298, 246) with delta (0, 0)
Screenshot: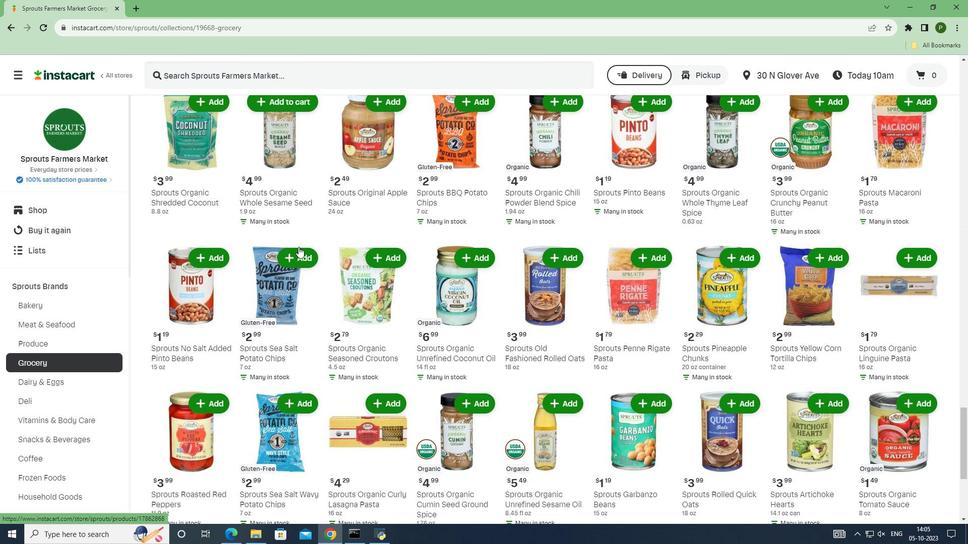 
Action: Mouse scrolled (298, 246) with delta (0, 0)
Screenshot: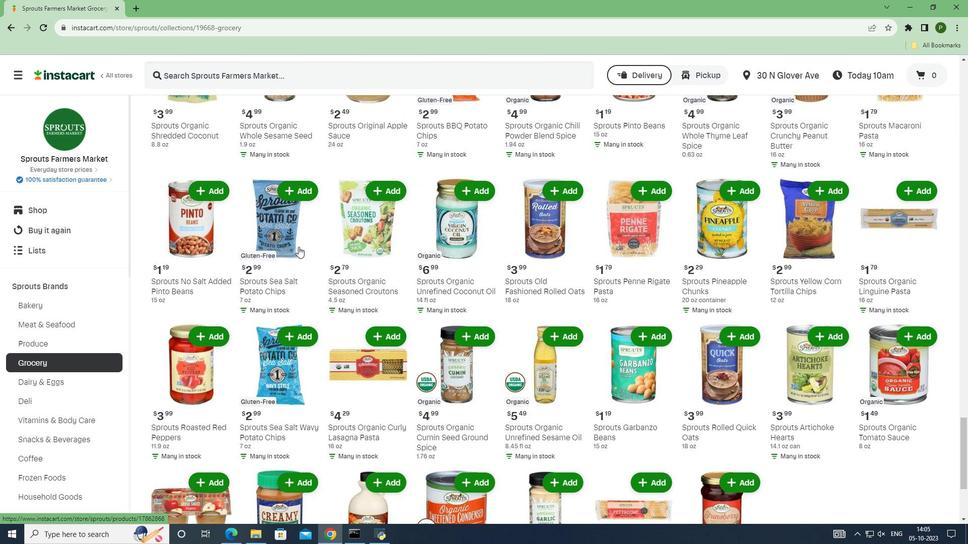 
Action: Mouse scrolled (298, 246) with delta (0, 0)
Screenshot: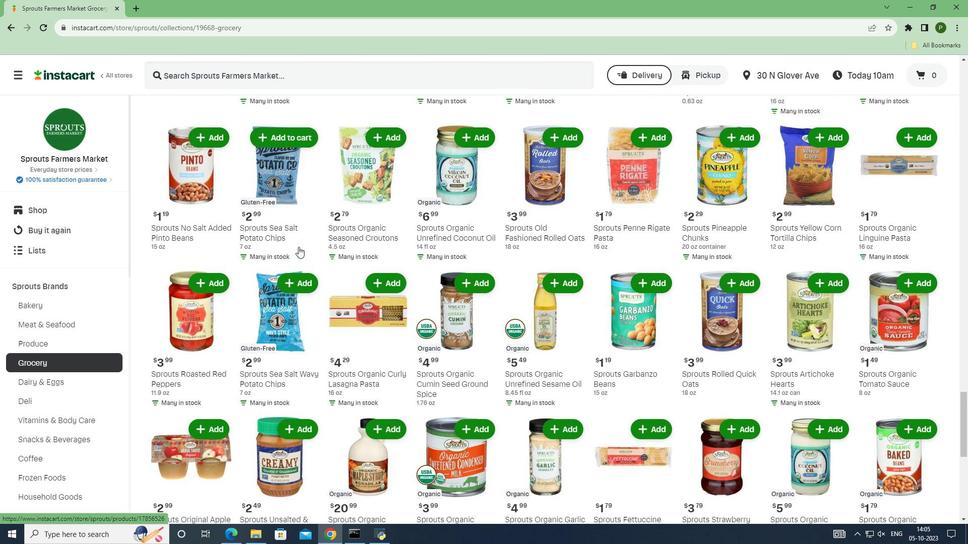 
Action: Mouse scrolled (298, 246) with delta (0, 0)
Screenshot: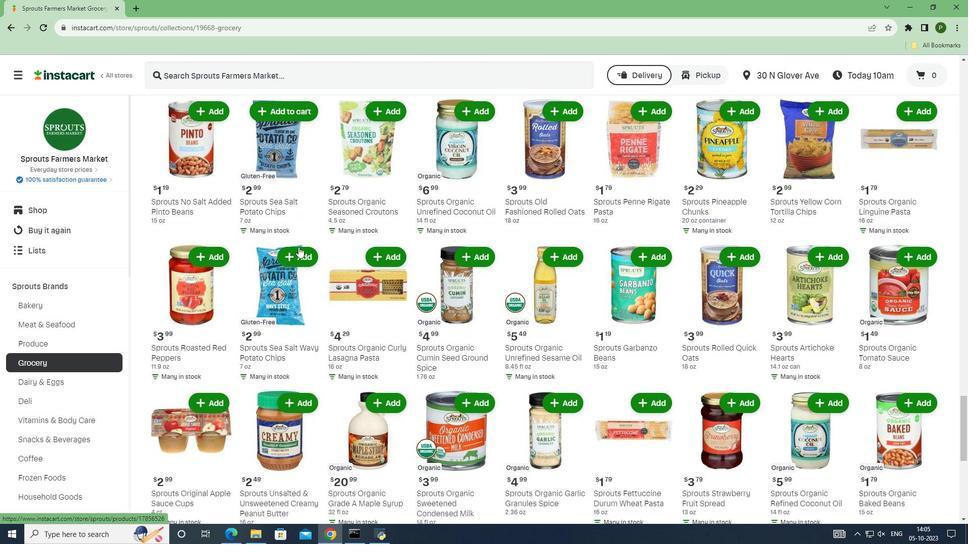 
Action: Mouse scrolled (298, 246) with delta (0, 0)
Screenshot: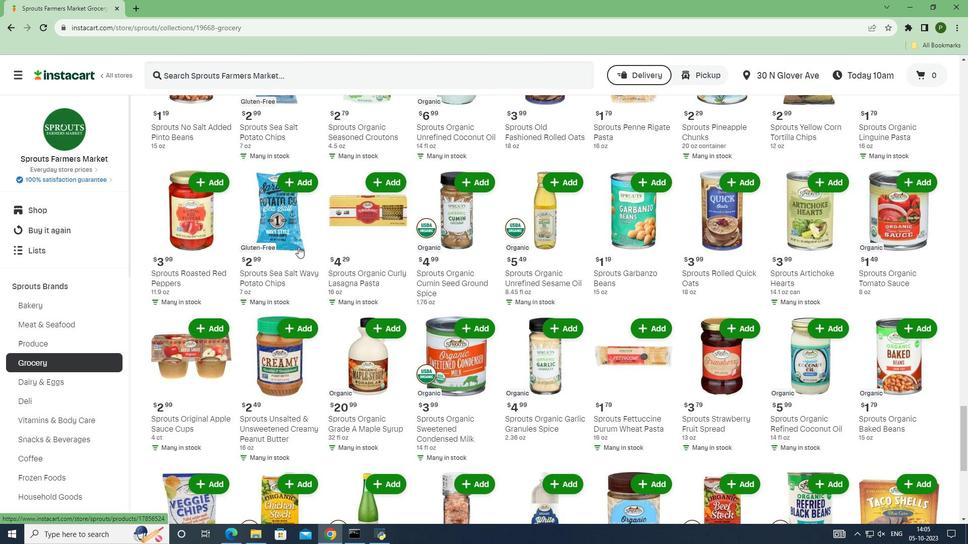 
Action: Mouse scrolled (298, 246) with delta (0, 0)
Screenshot: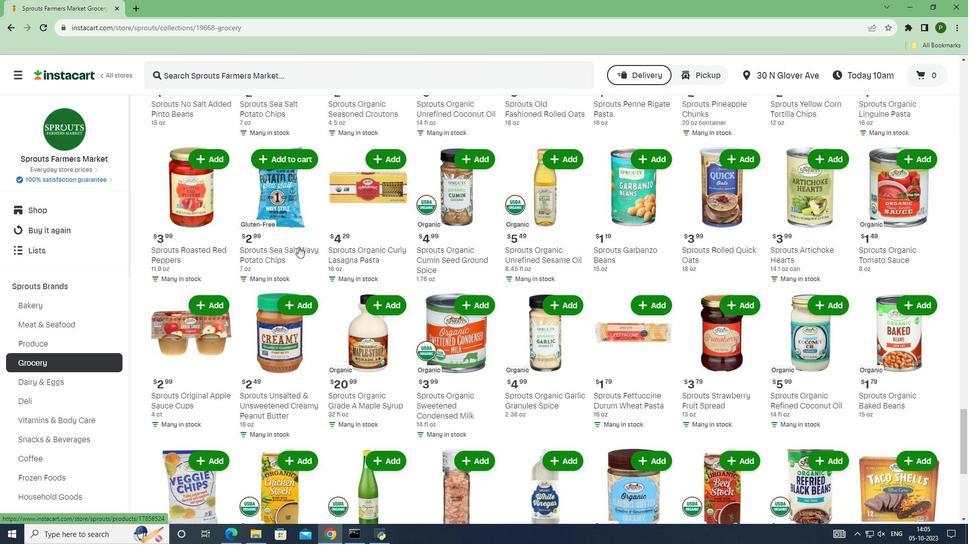 
Action: Mouse scrolled (298, 246) with delta (0, 0)
Screenshot: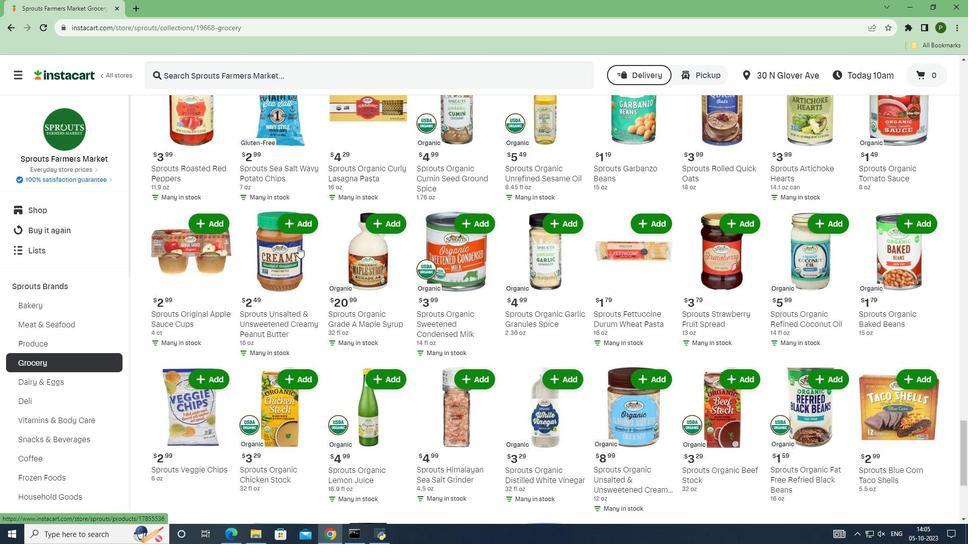 
Action: Mouse scrolled (298, 246) with delta (0, 0)
Screenshot: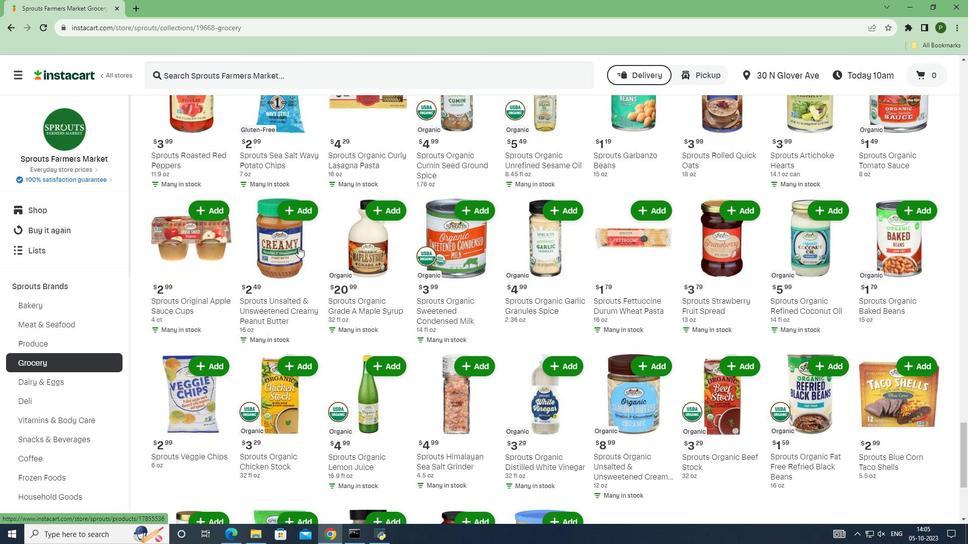 
Action: Mouse scrolled (298, 246) with delta (0, 0)
Screenshot: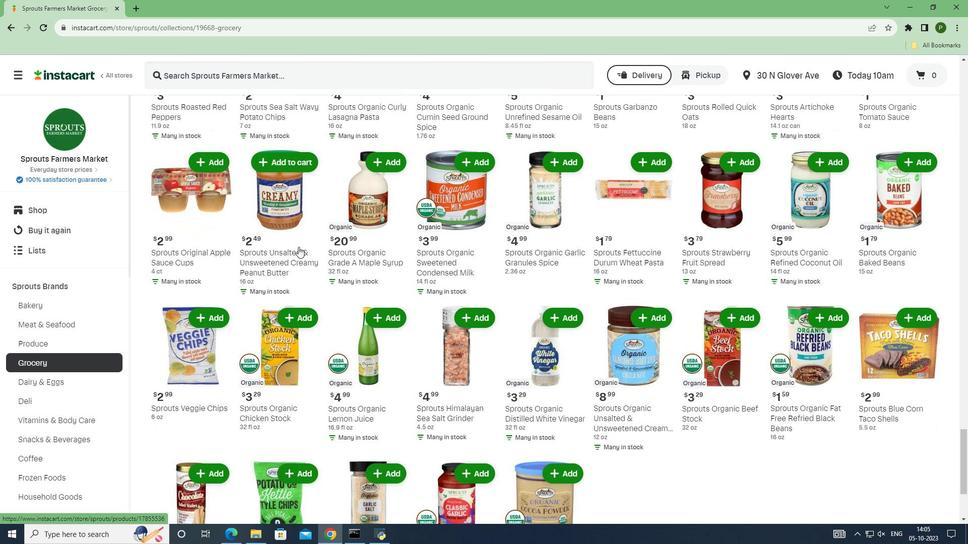 
Action: Mouse scrolled (298, 246) with delta (0, 0)
Screenshot: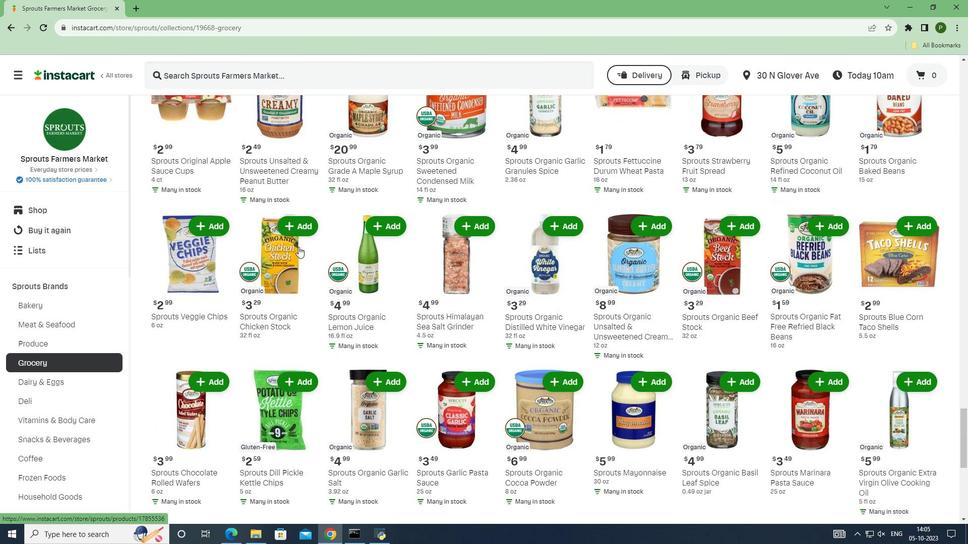 
Action: Mouse scrolled (298, 246) with delta (0, 0)
Screenshot: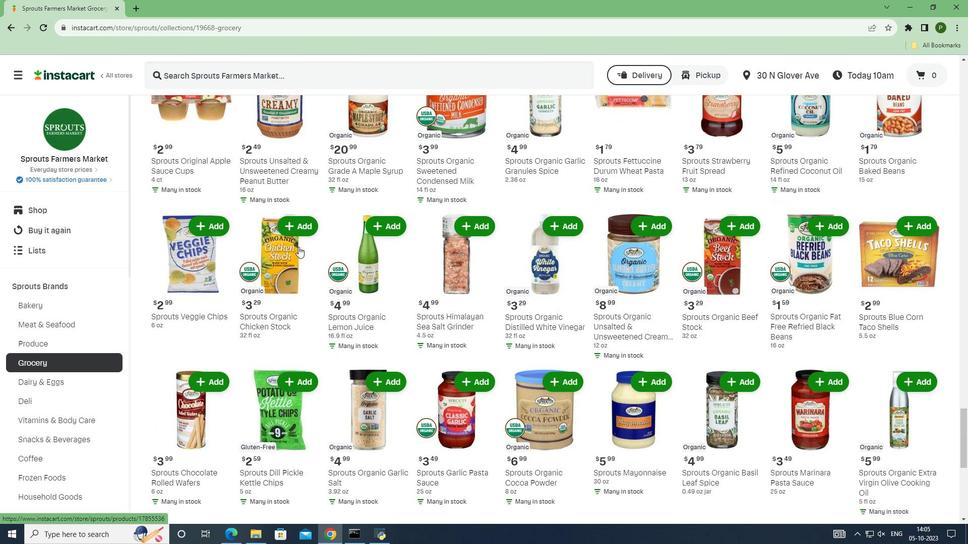 
Action: Mouse scrolled (298, 246) with delta (0, 0)
Screenshot: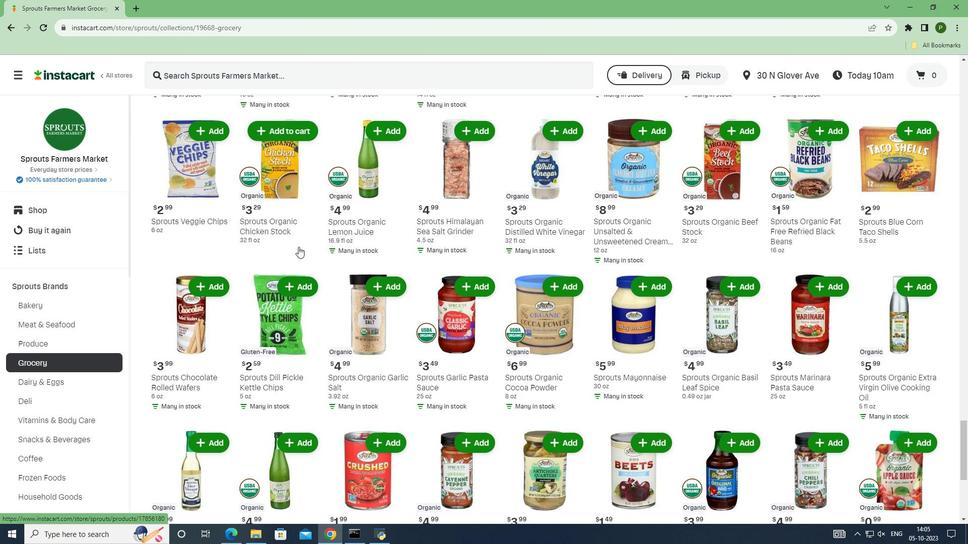
Action: Mouse scrolled (298, 246) with delta (0, 0)
Screenshot: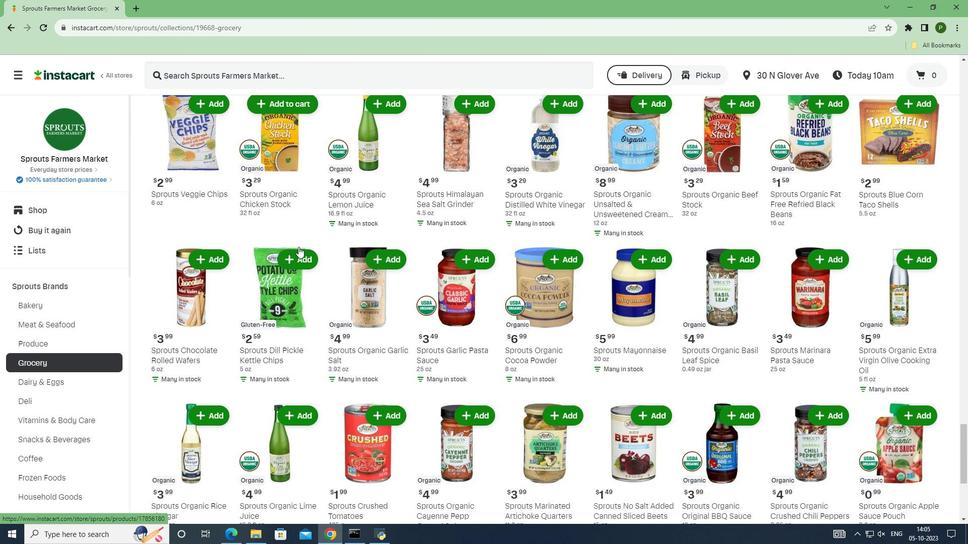 
Action: Mouse scrolled (298, 246) with delta (0, 0)
Screenshot: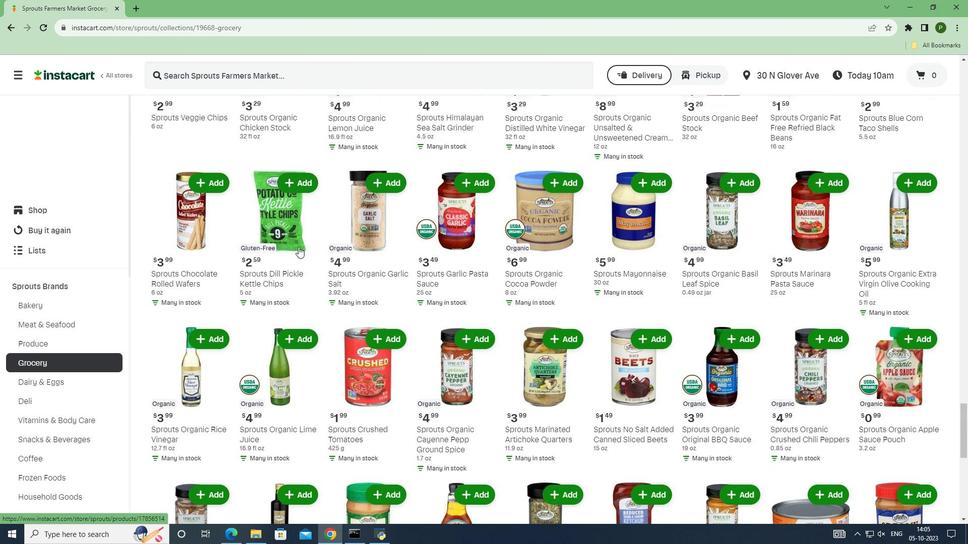 
Action: Mouse scrolled (298, 246) with delta (0, 0)
Screenshot: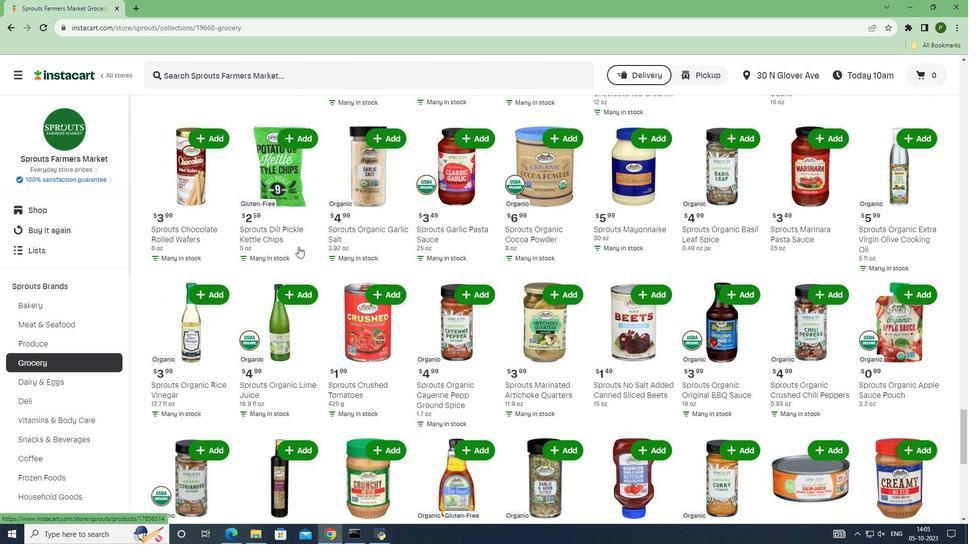 
Action: Mouse scrolled (298, 246) with delta (0, 0)
Screenshot: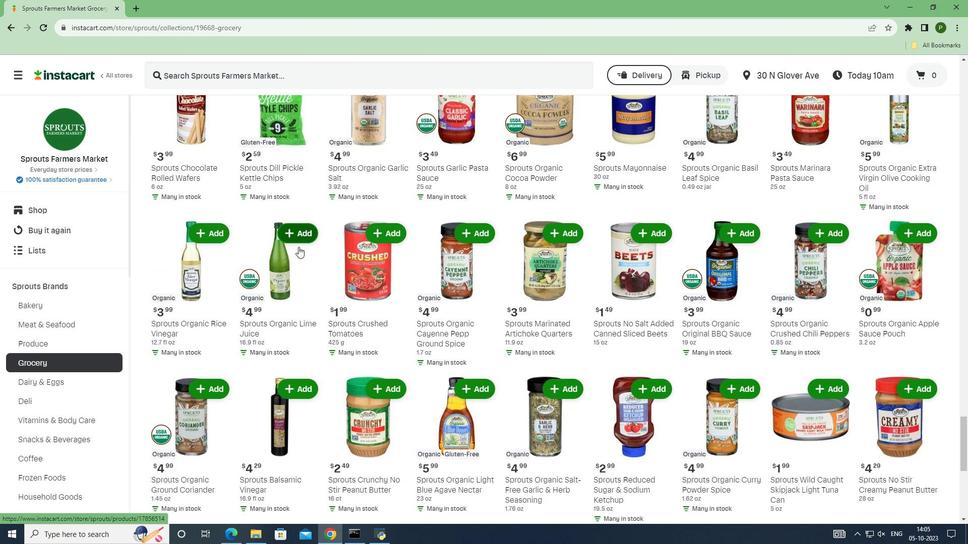 
Action: Mouse scrolled (298, 246) with delta (0, 0)
Screenshot: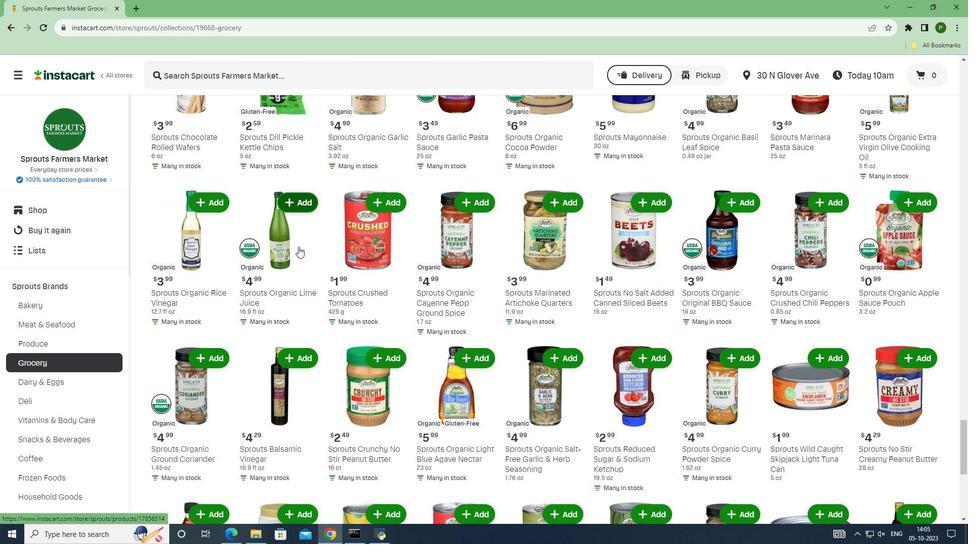 
Action: Mouse scrolled (298, 246) with delta (0, 0)
Screenshot: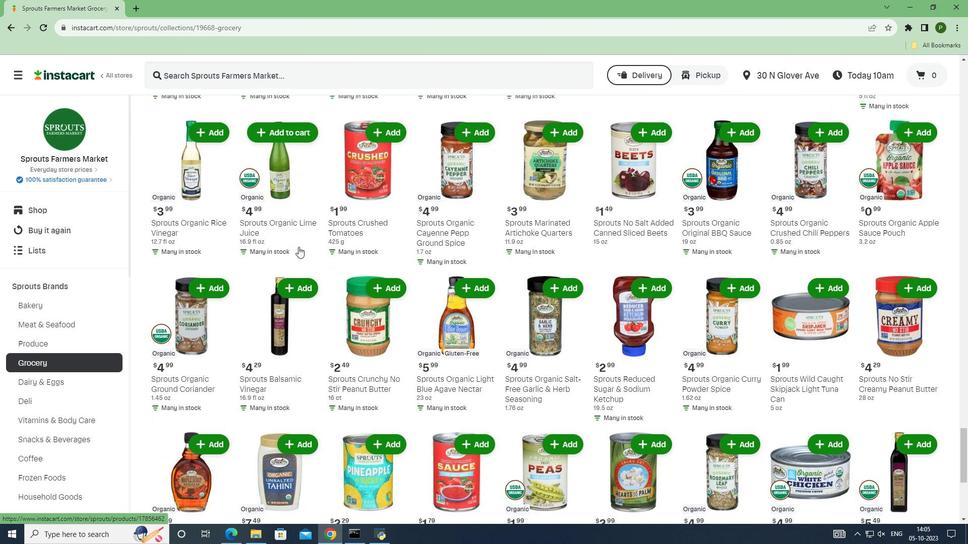 
Action: Mouse scrolled (298, 246) with delta (0, 0)
Screenshot: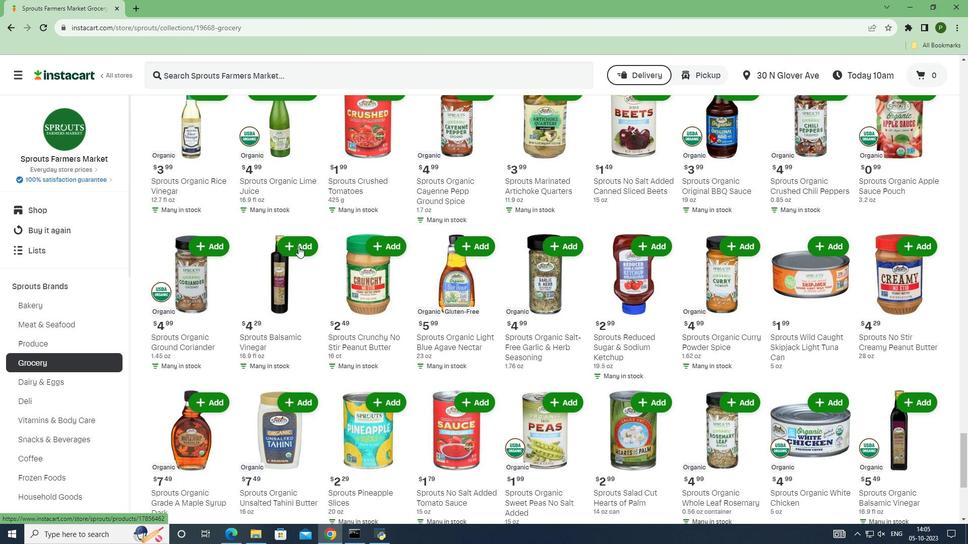 
Action: Mouse scrolled (298, 246) with delta (0, 0)
Screenshot: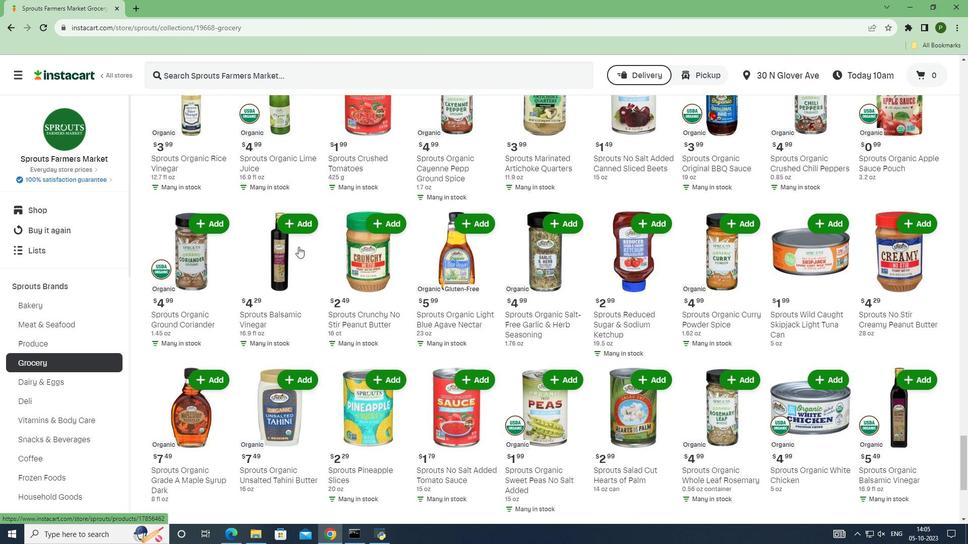 
Action: Mouse scrolled (298, 246) with delta (0, 0)
Screenshot: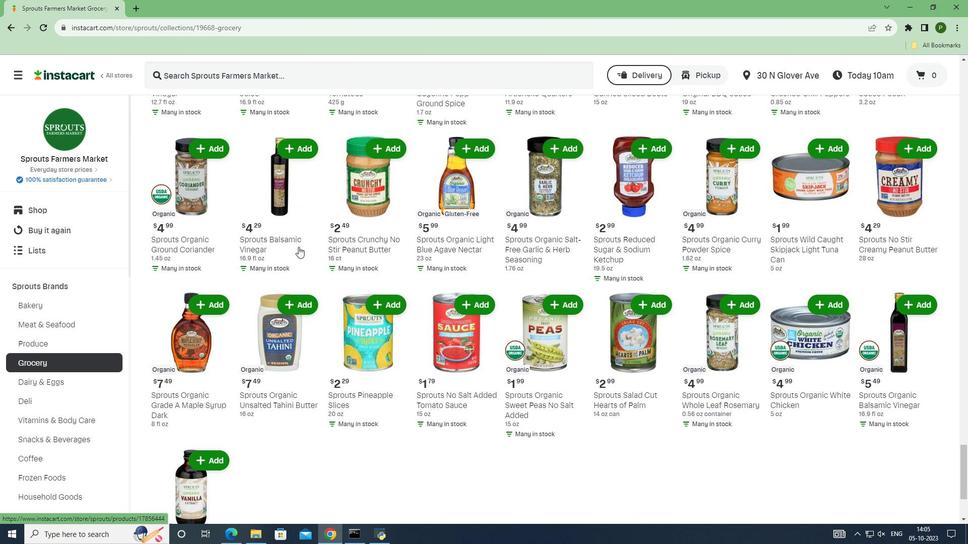 
Action: Mouse scrolled (298, 246) with delta (0, 0)
Screenshot: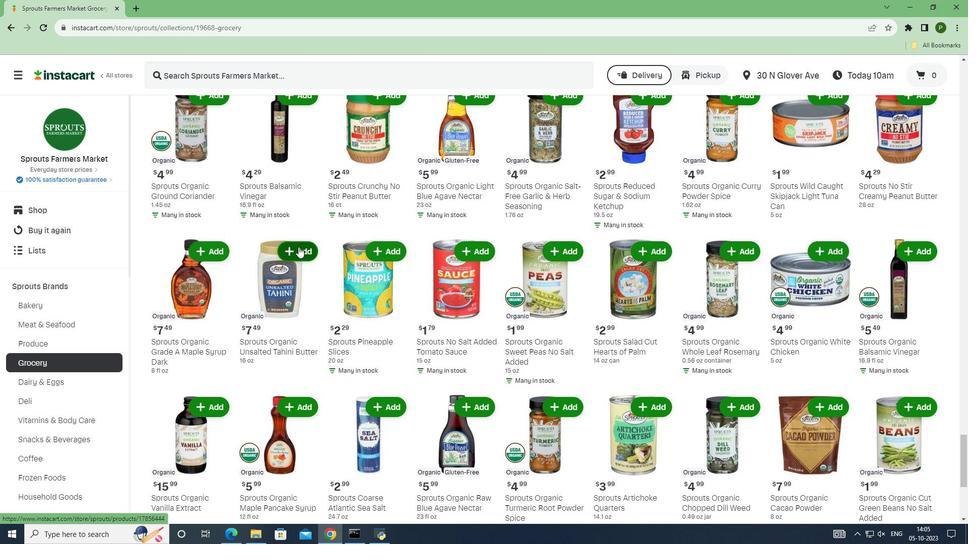 
Action: Mouse scrolled (298, 246) with delta (0, 0)
Screenshot: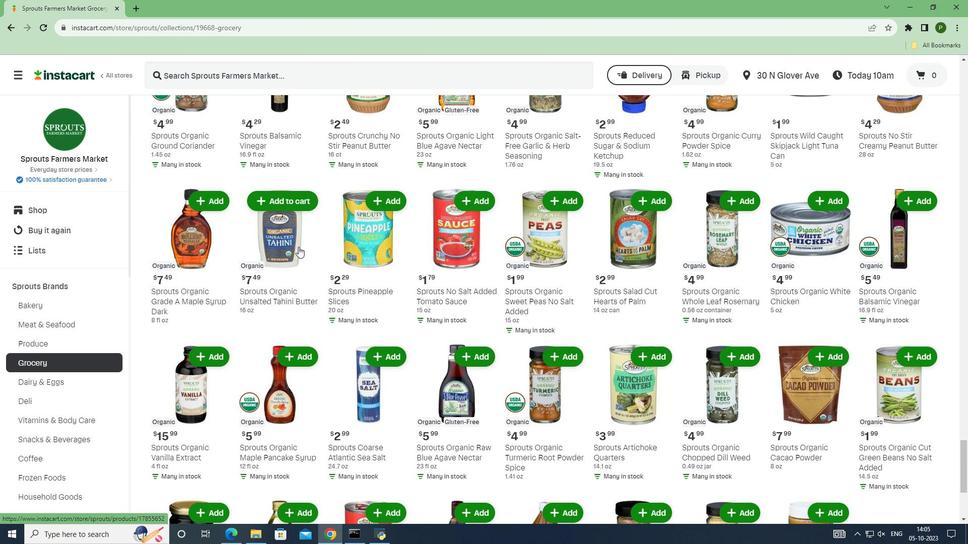 
Action: Mouse scrolled (298, 246) with delta (0, 0)
Screenshot: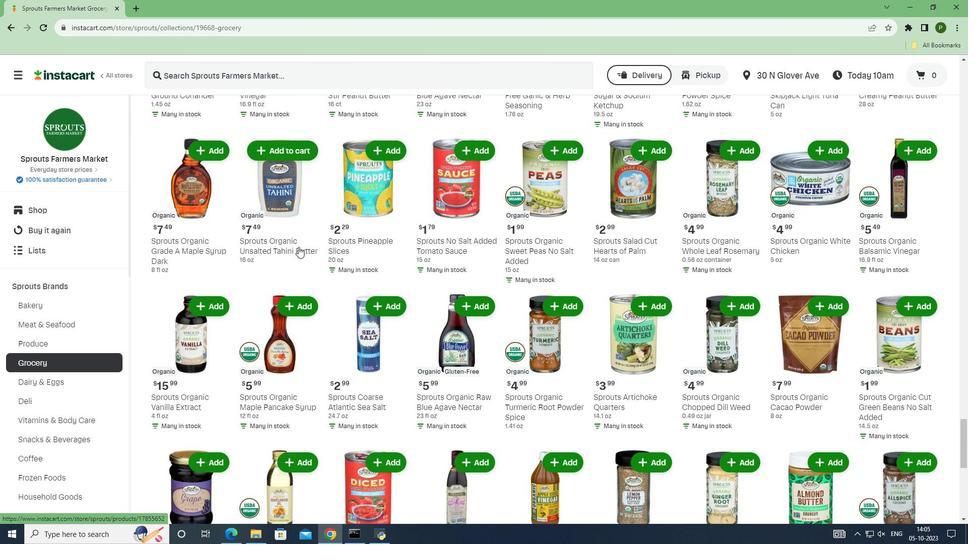 
Action: Mouse scrolled (298, 246) with delta (0, 0)
Screenshot: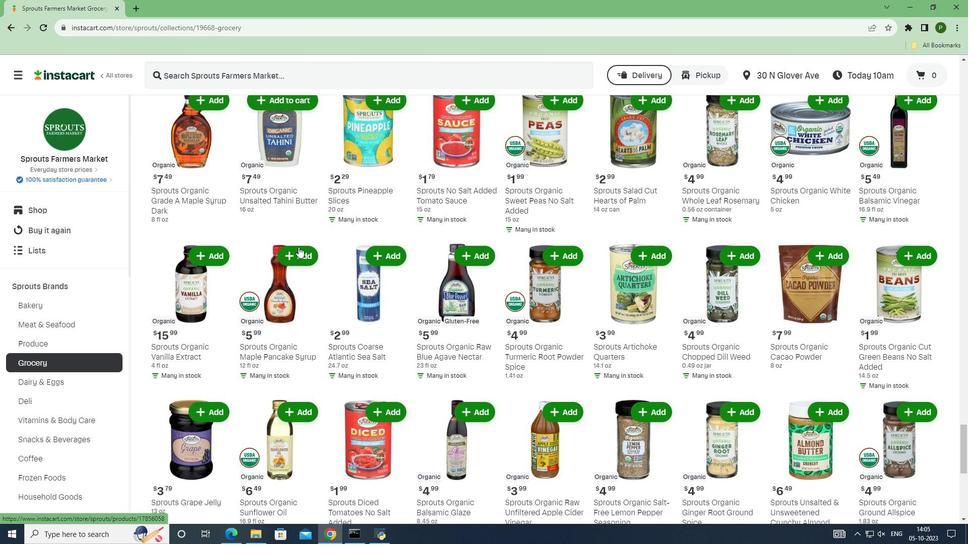 
Action: Mouse moved to (806, 363)
Screenshot: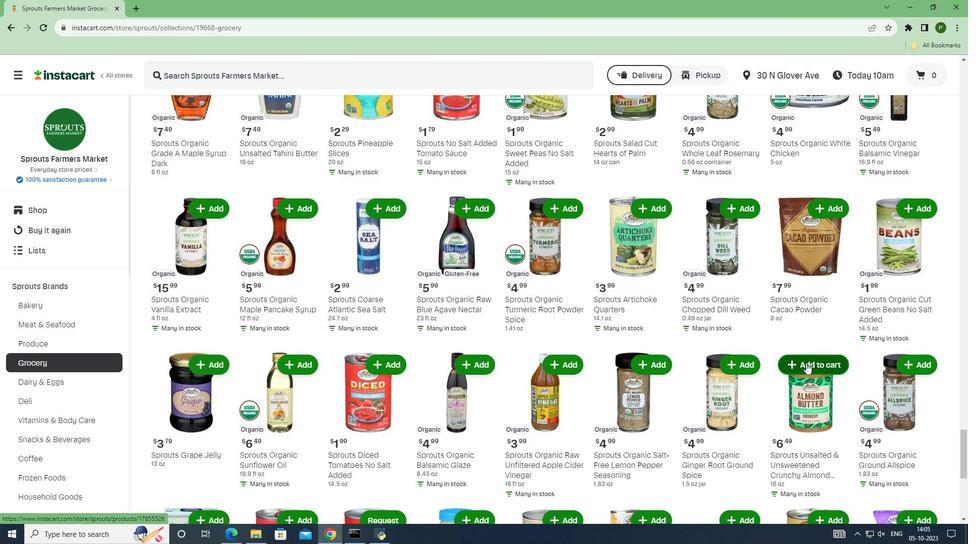 
Action: Mouse pressed left at (806, 363)
Screenshot: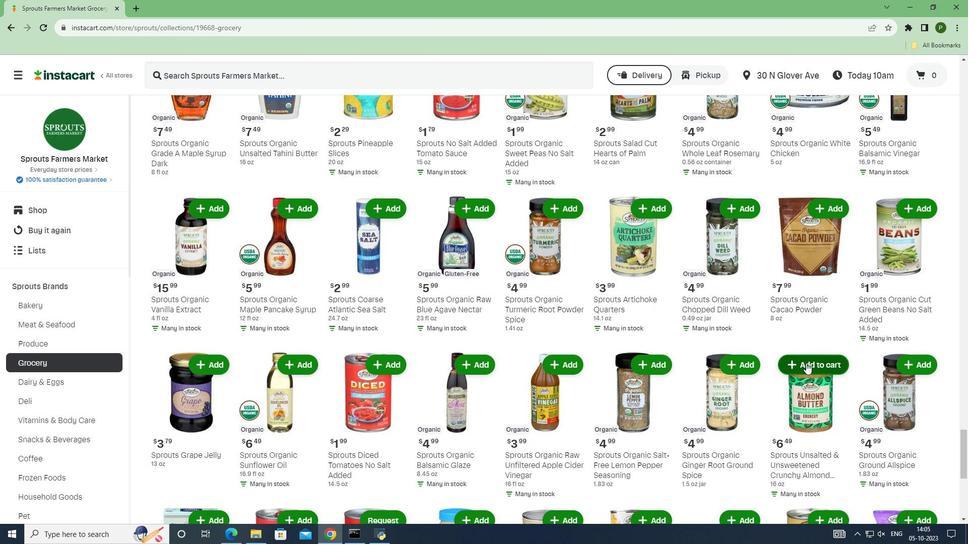 
Action: Mouse moved to (807, 363)
Screenshot: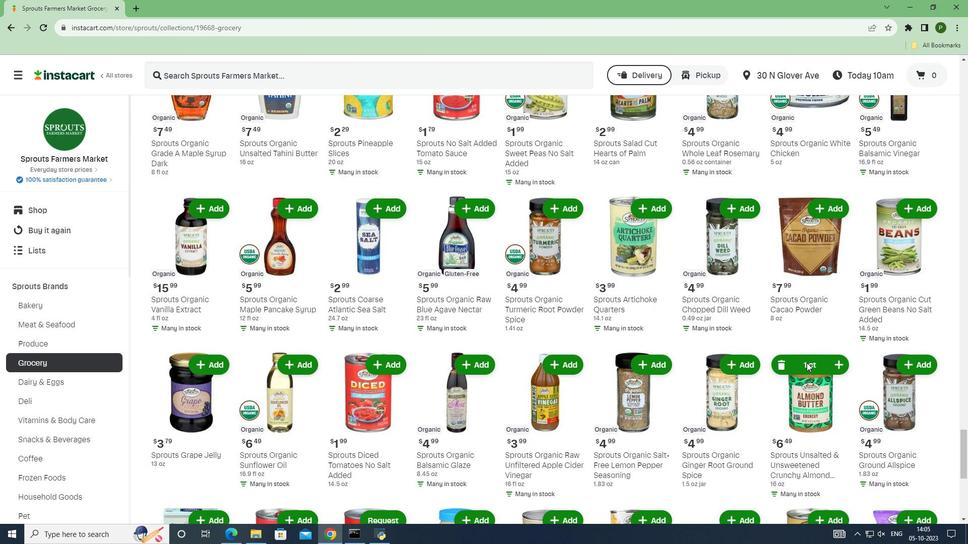 
